 Task: Check the average views per listing of eat-in area in the last 5 years.
Action: Mouse moved to (983, 223)
Screenshot: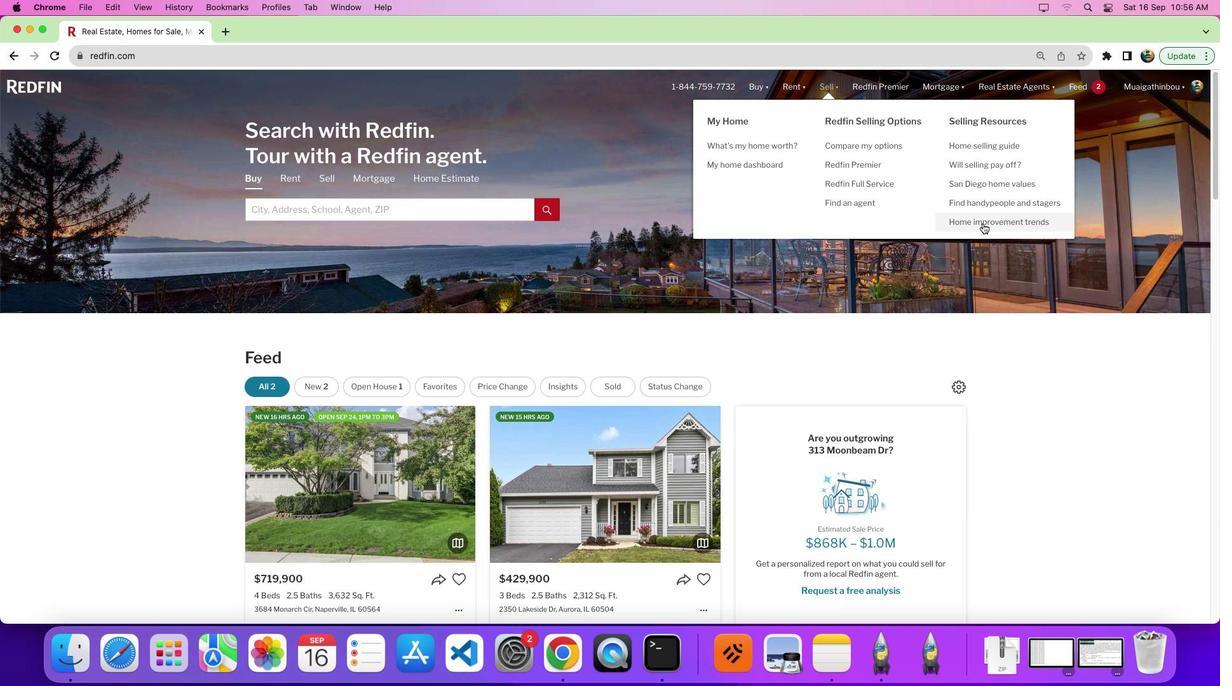 
Action: Mouse pressed left at (983, 223)
Screenshot: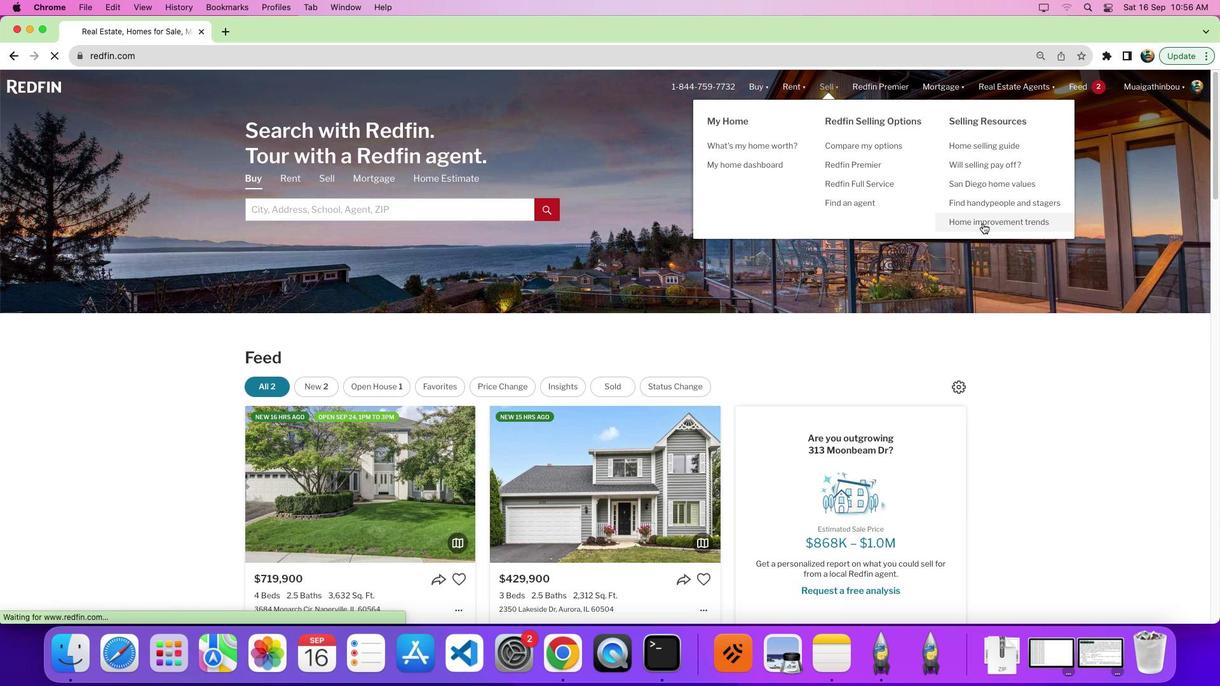 
Action: Mouse pressed left at (983, 223)
Screenshot: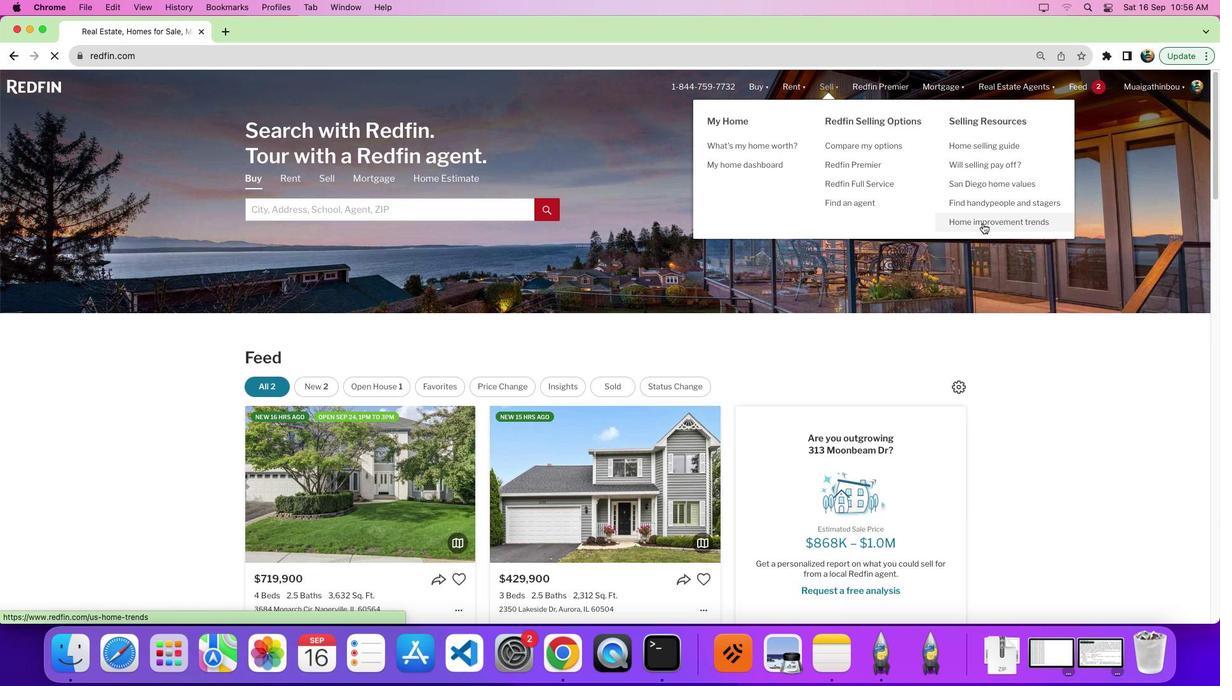 
Action: Mouse moved to (346, 241)
Screenshot: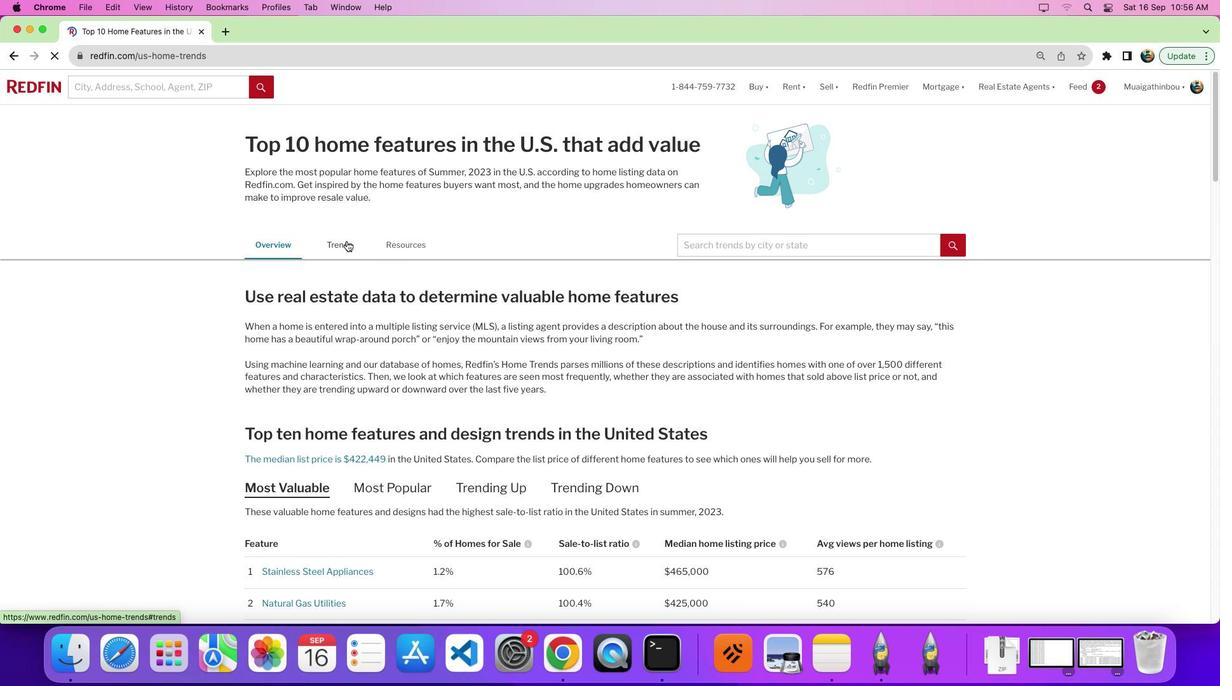 
Action: Mouse pressed left at (346, 241)
Screenshot: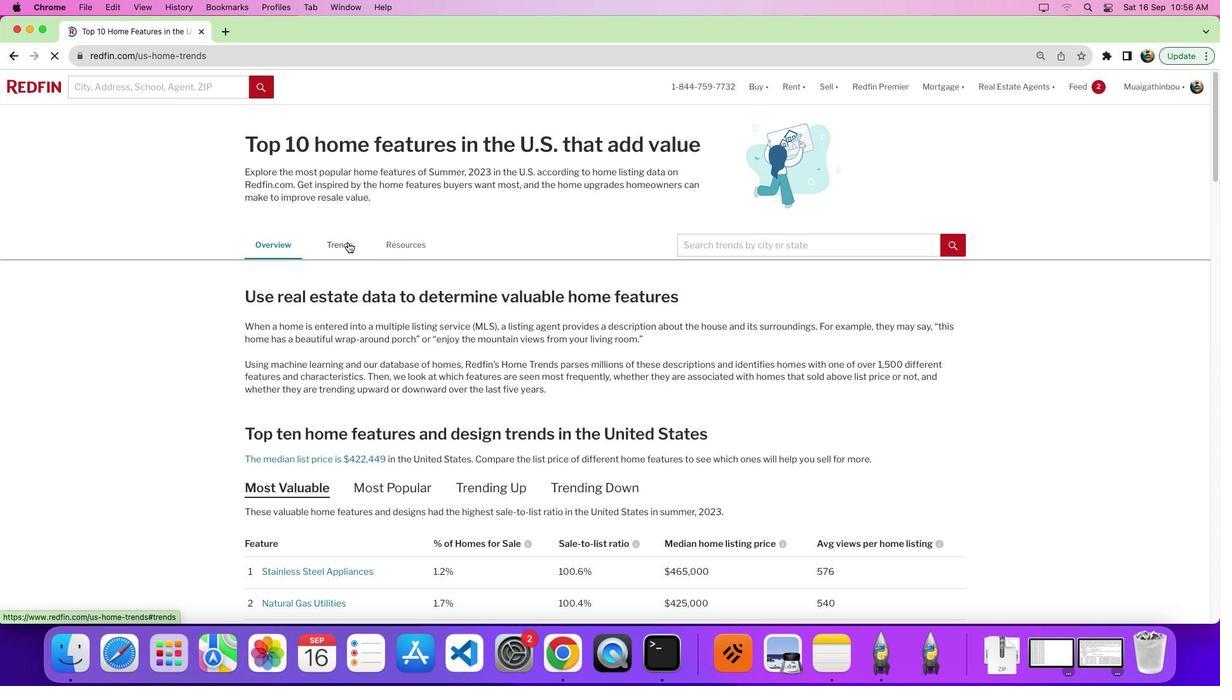
Action: Mouse moved to (580, 275)
Screenshot: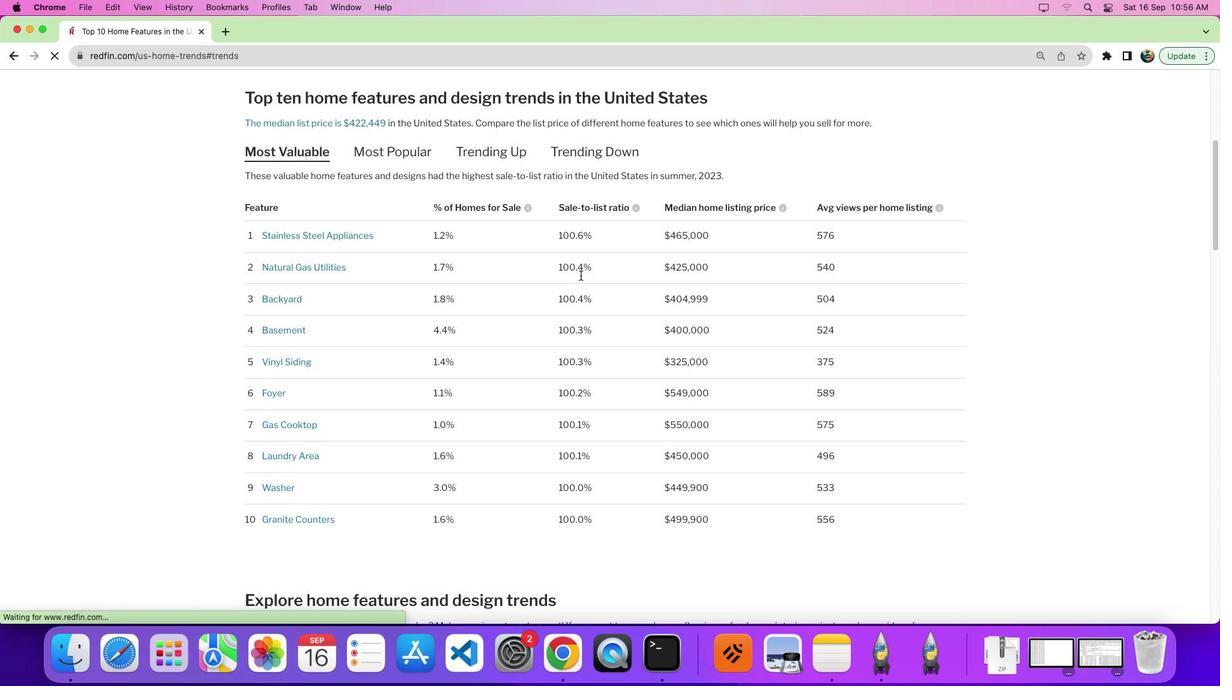
Action: Mouse scrolled (580, 275) with delta (0, 0)
Screenshot: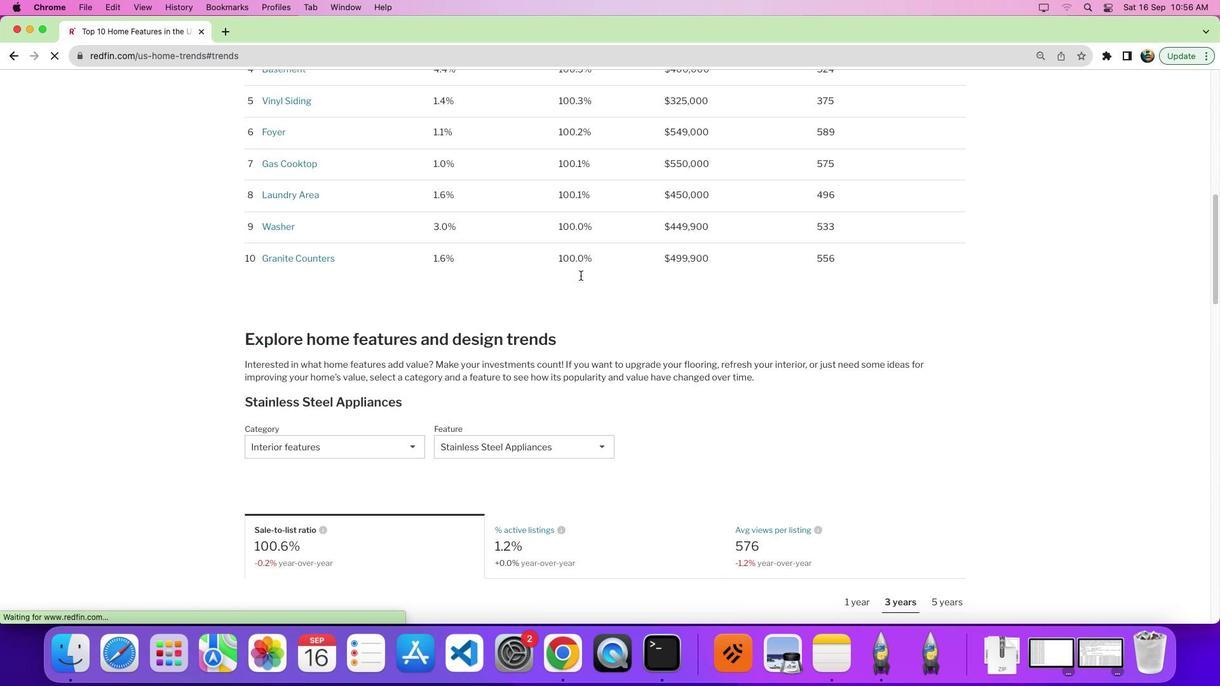 
Action: Mouse moved to (580, 275)
Screenshot: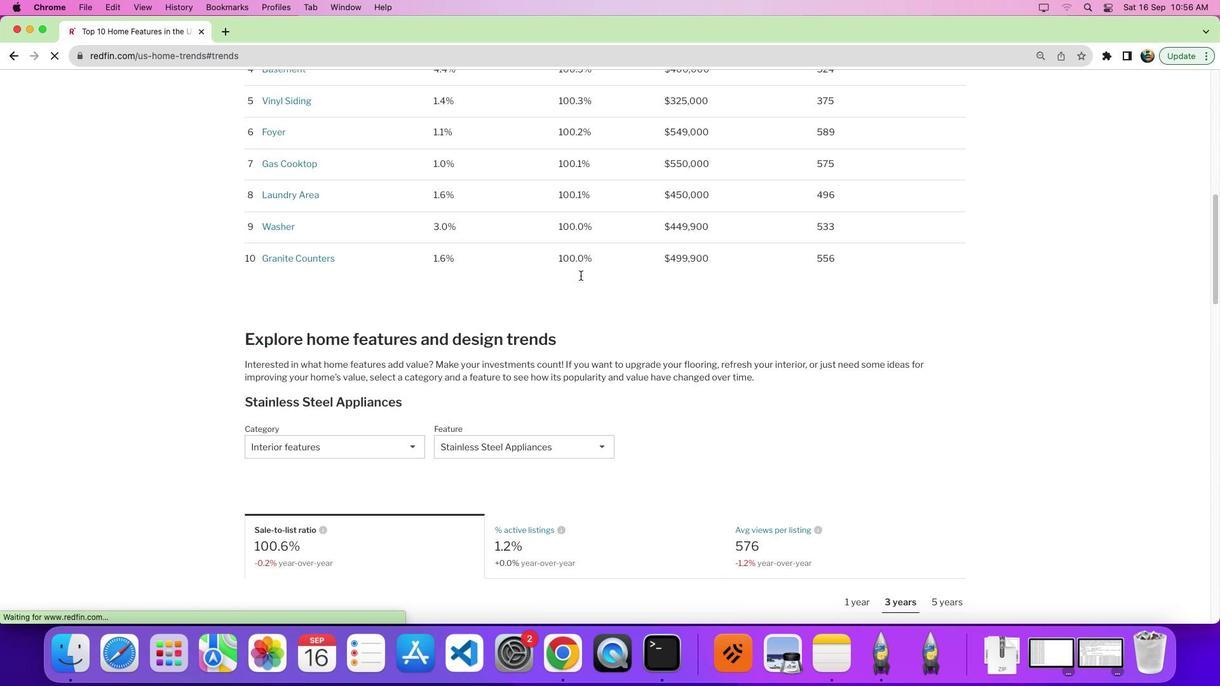 
Action: Mouse scrolled (580, 275) with delta (0, 0)
Screenshot: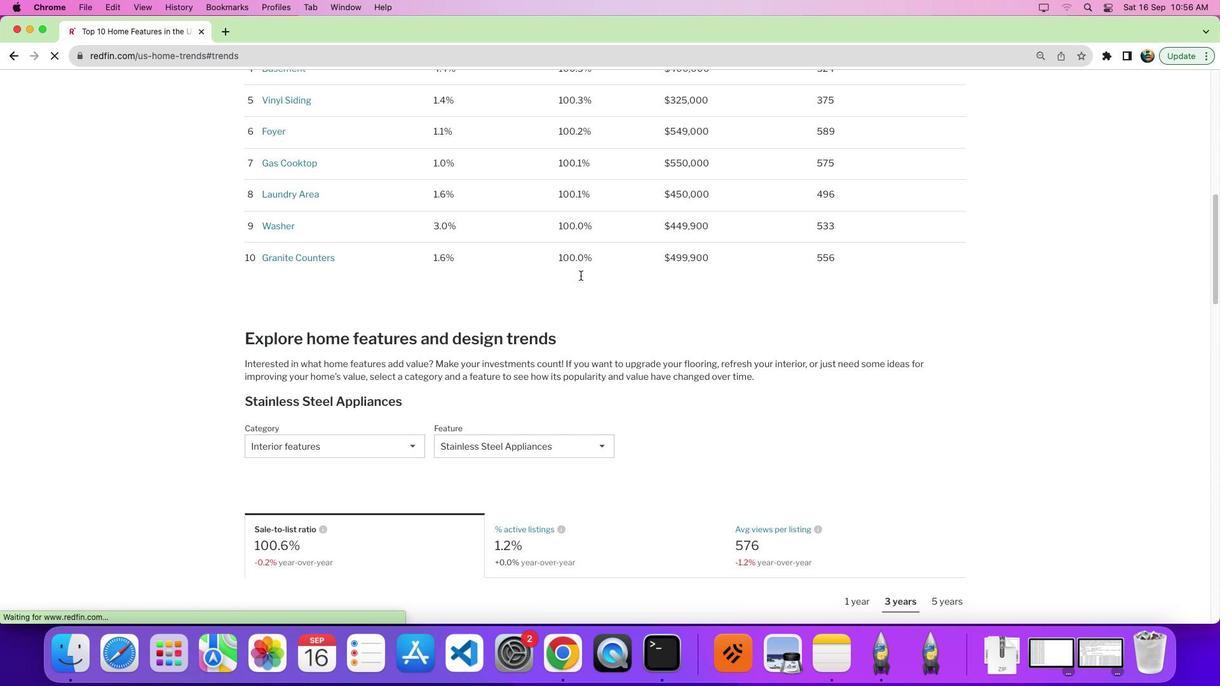 
Action: Mouse moved to (581, 275)
Screenshot: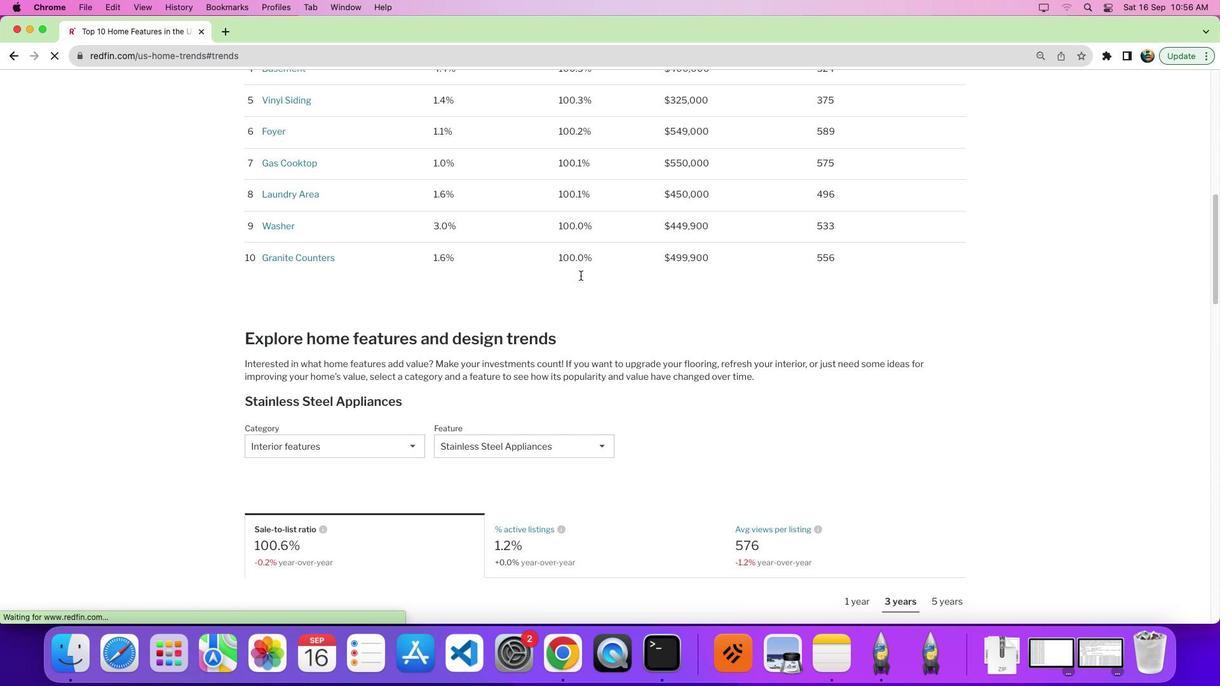 
Action: Mouse scrolled (581, 275) with delta (0, -5)
Screenshot: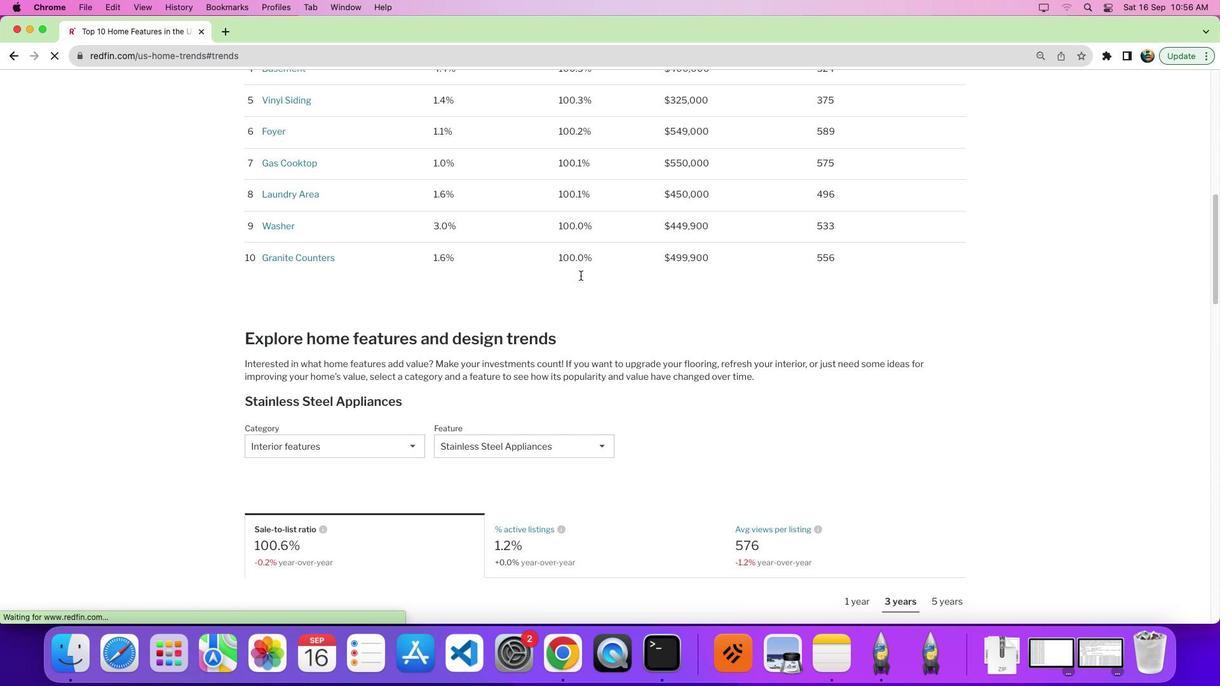 
Action: Mouse scrolled (581, 275) with delta (0, 0)
Screenshot: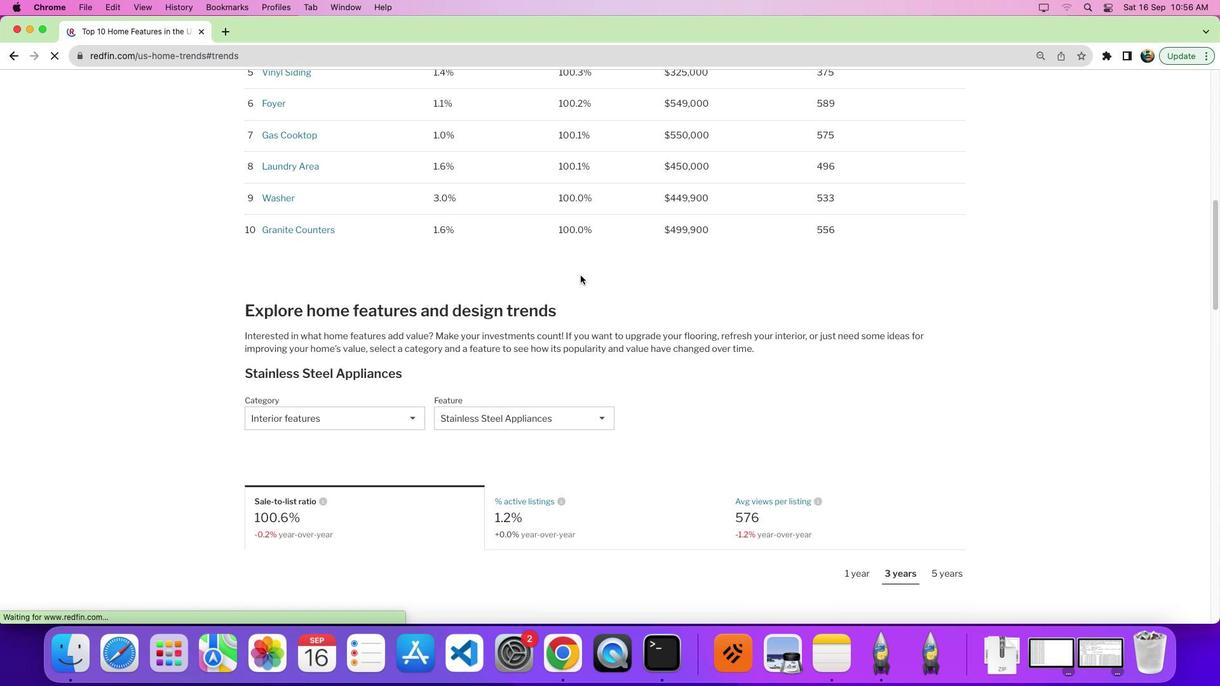 
Action: Mouse scrolled (581, 275) with delta (0, 0)
Screenshot: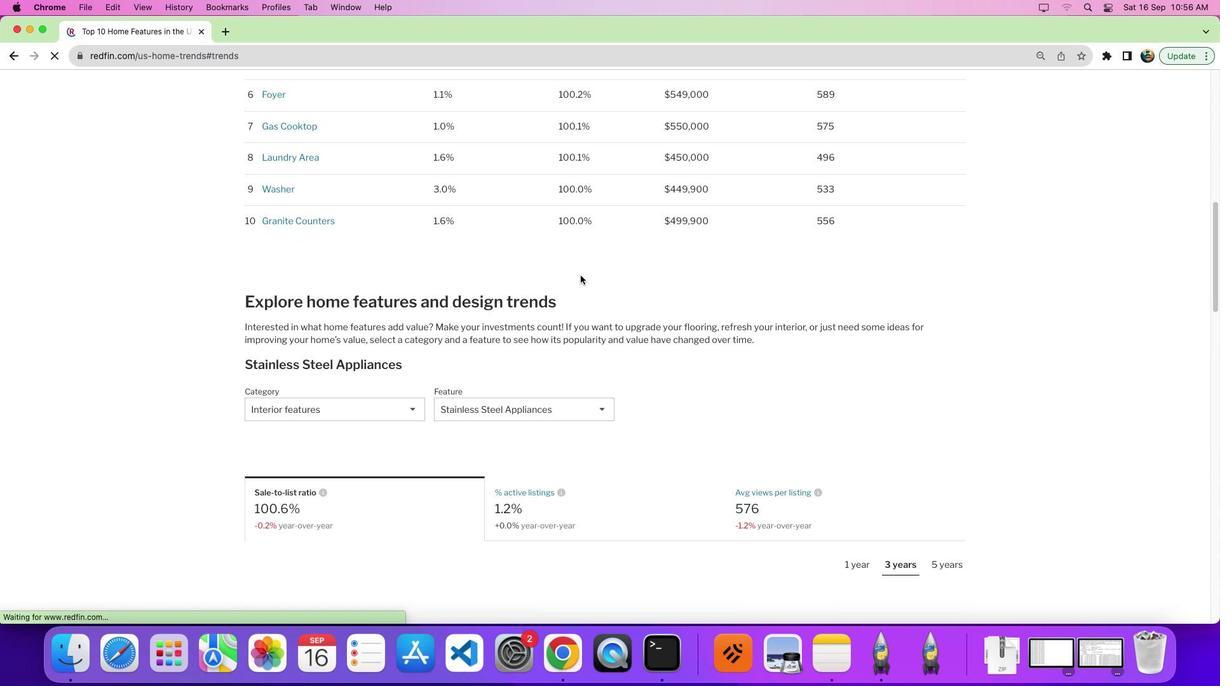 
Action: Mouse moved to (576, 293)
Screenshot: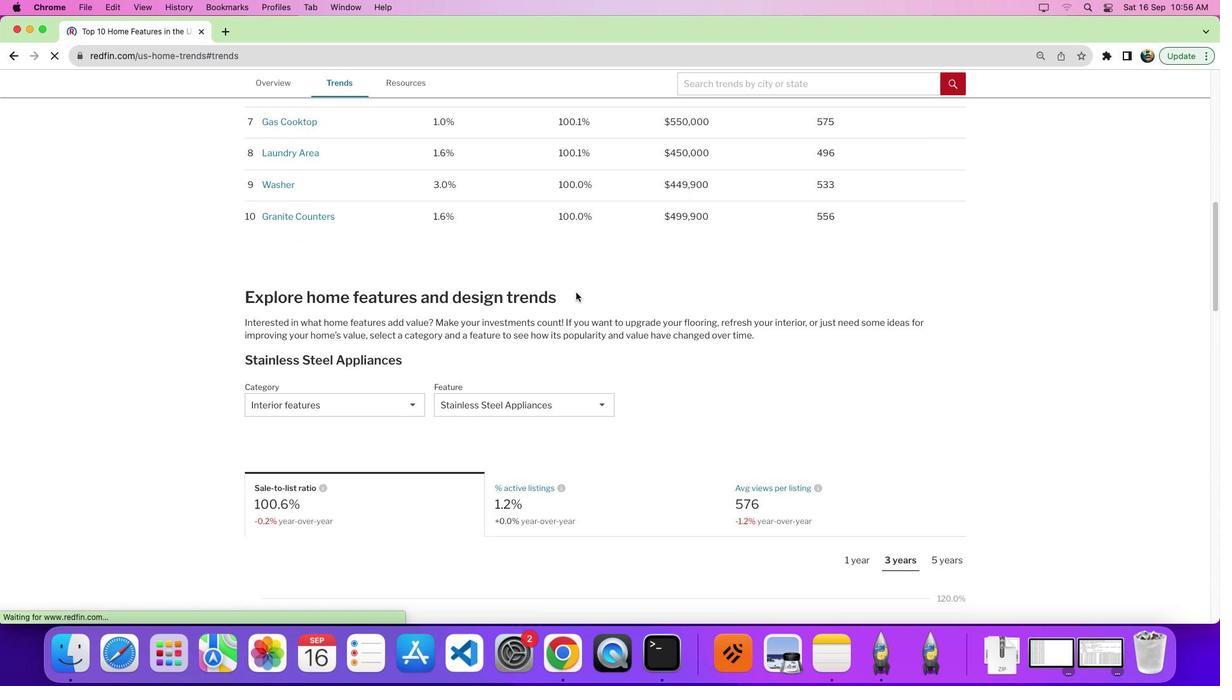
Action: Mouse scrolled (576, 293) with delta (0, 0)
Screenshot: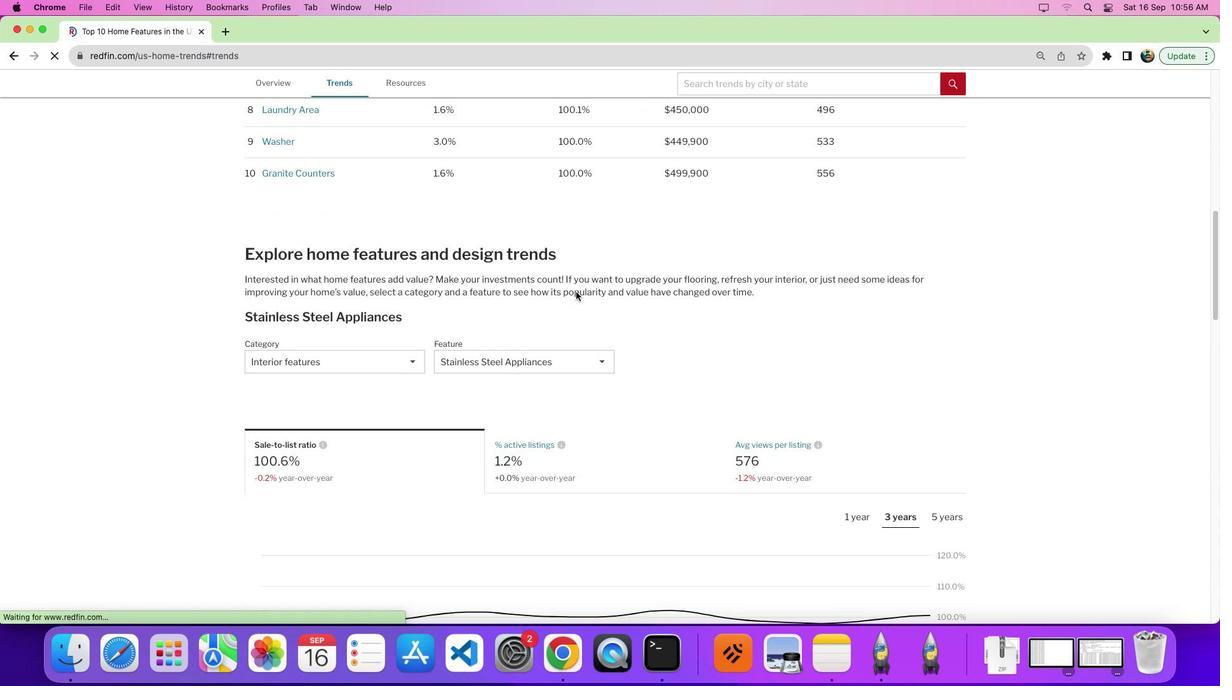
Action: Mouse scrolled (576, 293) with delta (0, 0)
Screenshot: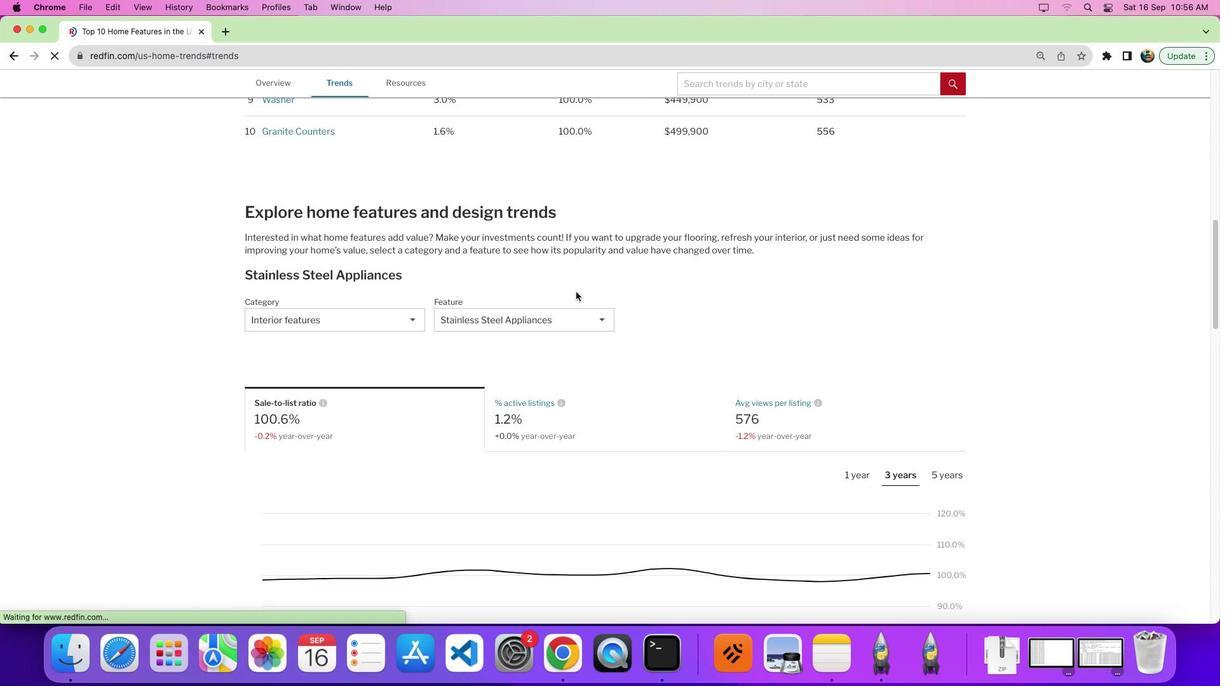 
Action: Mouse scrolled (576, 293) with delta (0, -2)
Screenshot: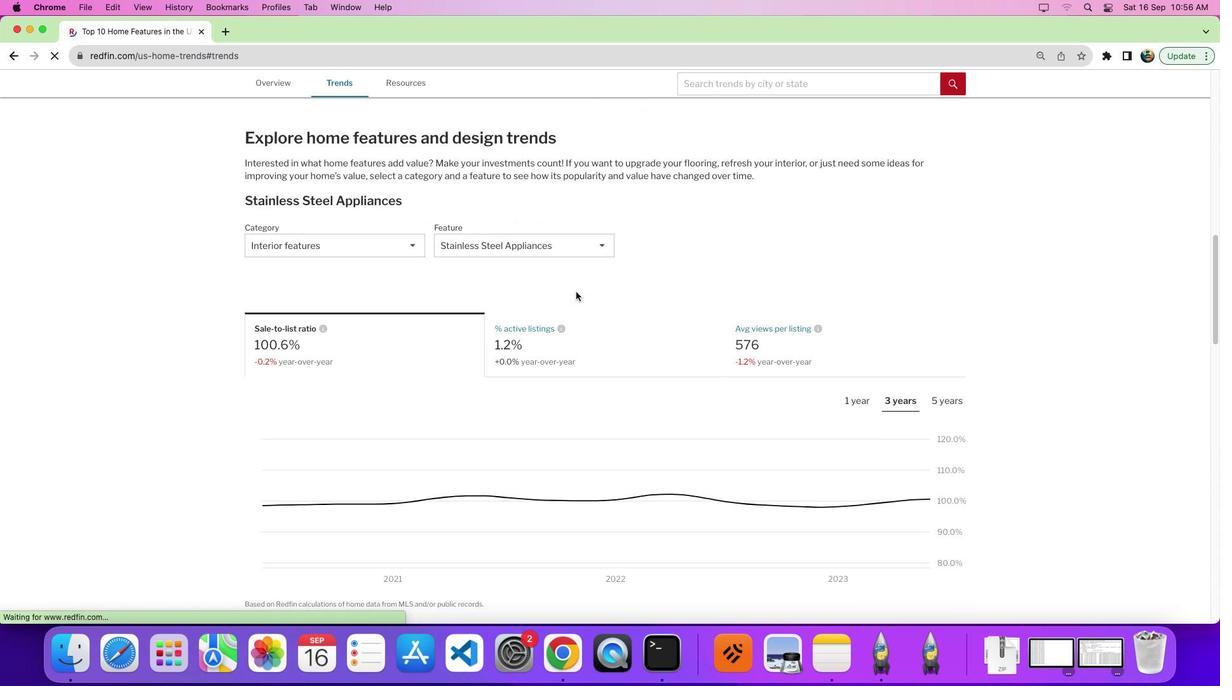 
Action: Mouse moved to (559, 289)
Screenshot: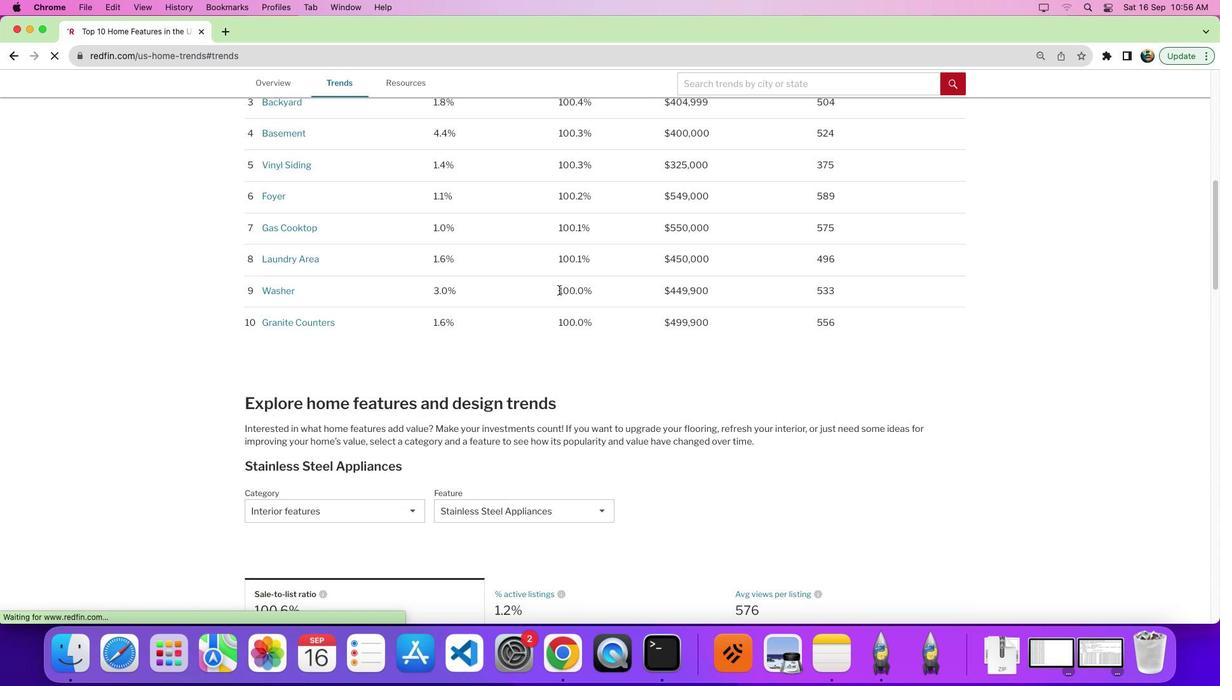 
Action: Mouse scrolled (559, 289) with delta (0, 0)
Screenshot: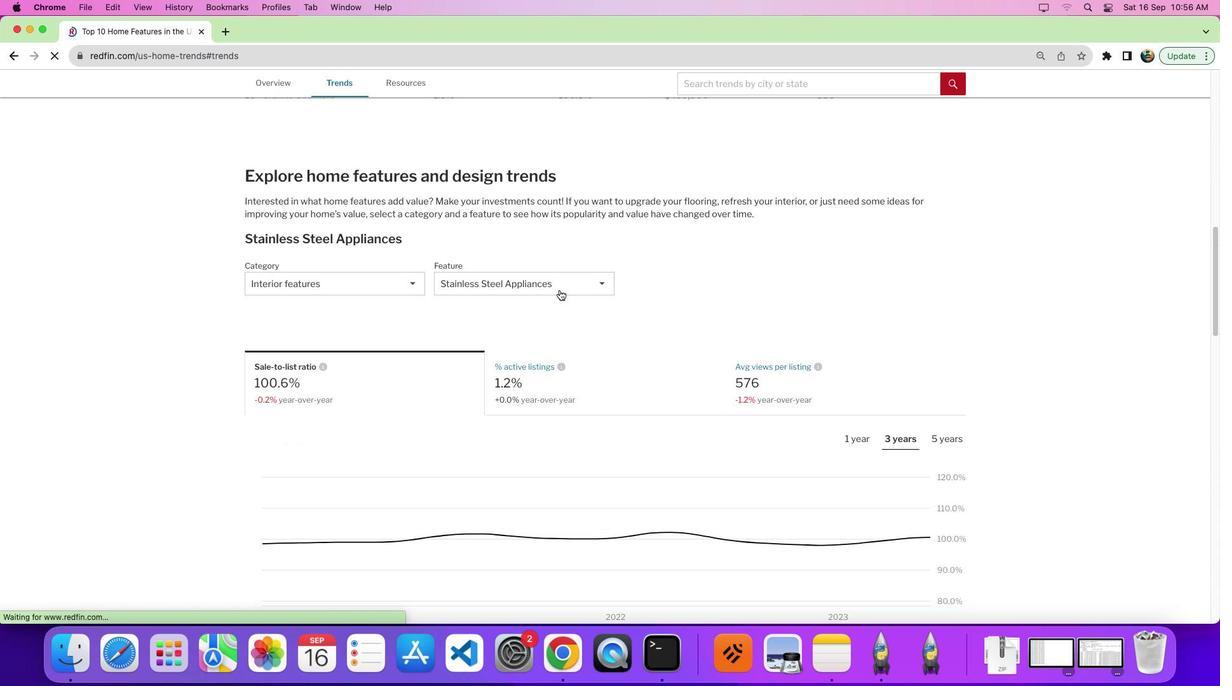 
Action: Mouse scrolled (559, 289) with delta (0, 0)
Screenshot: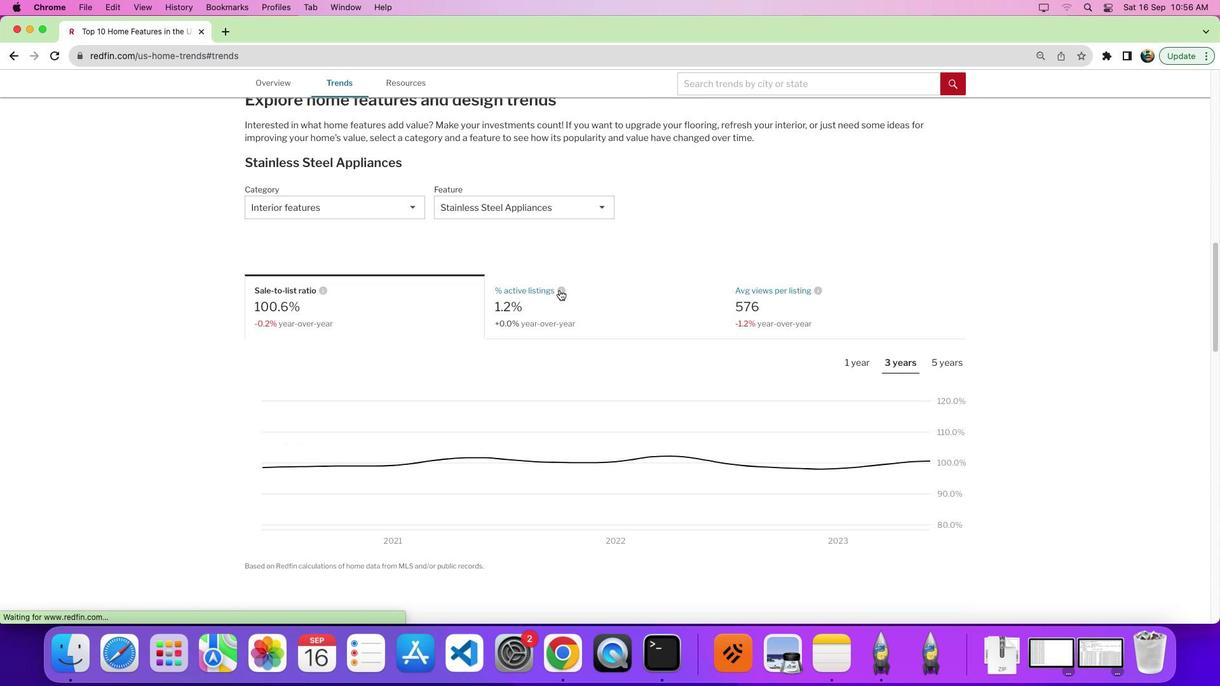 
Action: Mouse scrolled (559, 289) with delta (0, -5)
Screenshot: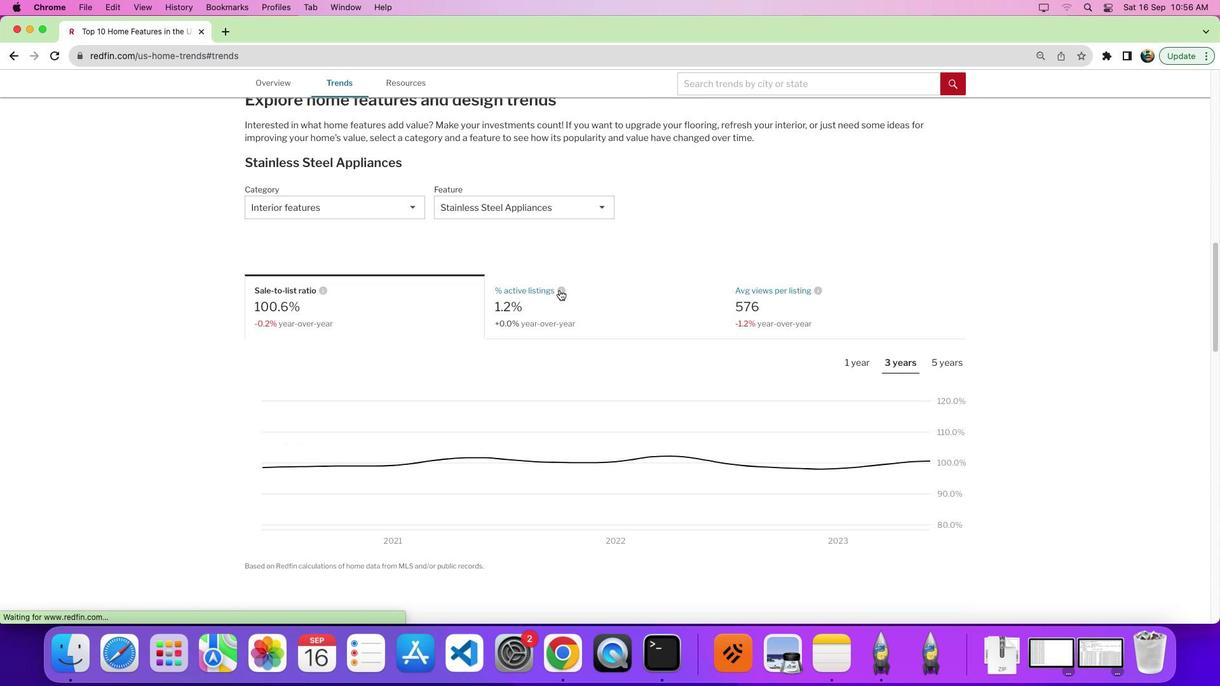 
Action: Mouse moved to (562, 288)
Screenshot: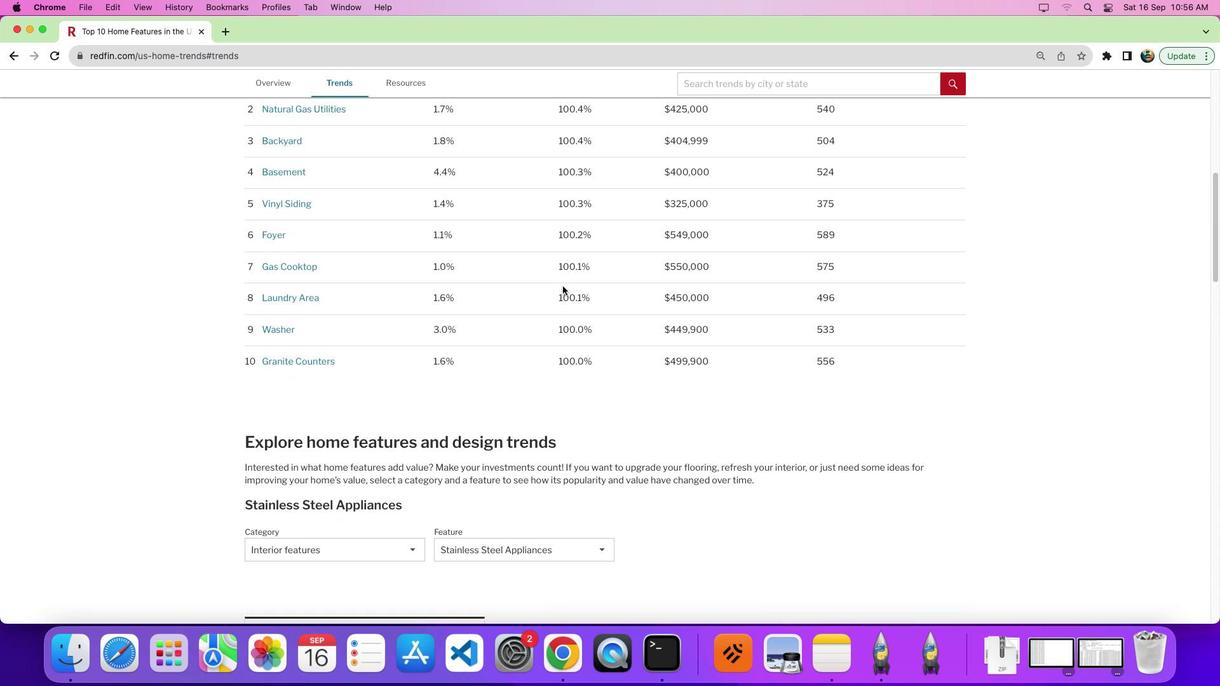 
Action: Mouse scrolled (562, 288) with delta (0, 0)
Screenshot: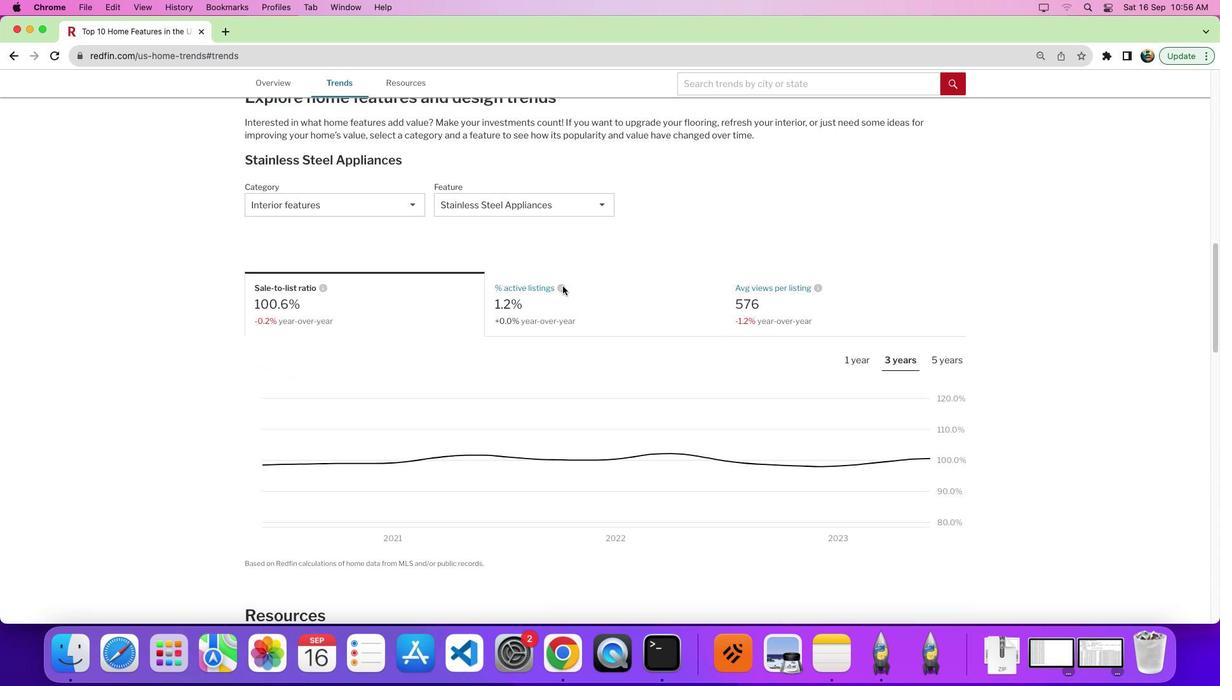 
Action: Mouse scrolled (562, 288) with delta (0, 0)
Screenshot: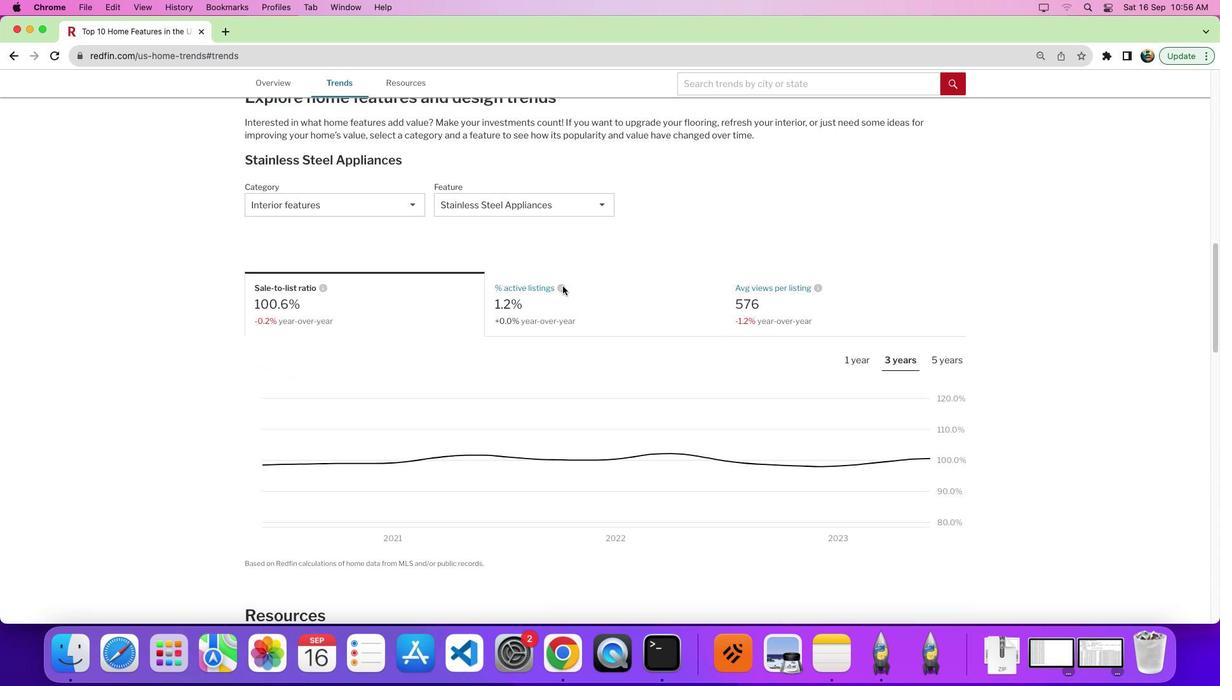 
Action: Mouse scrolled (562, 288) with delta (0, -5)
Screenshot: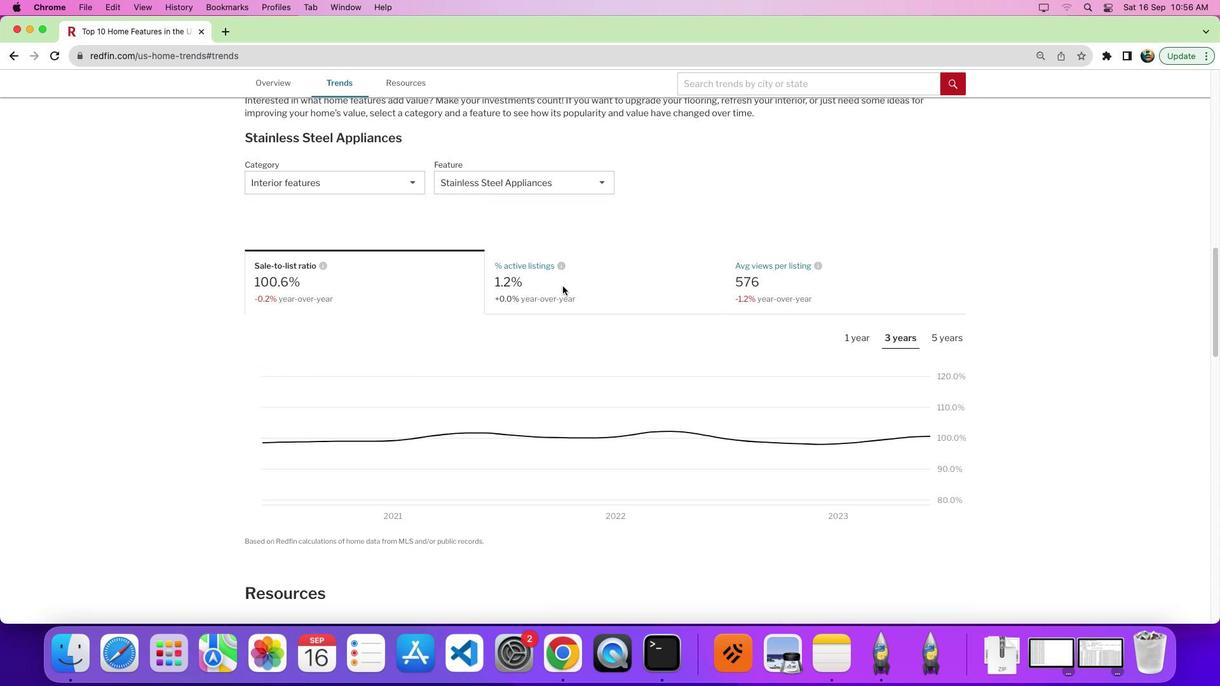 
Action: Mouse moved to (563, 286)
Screenshot: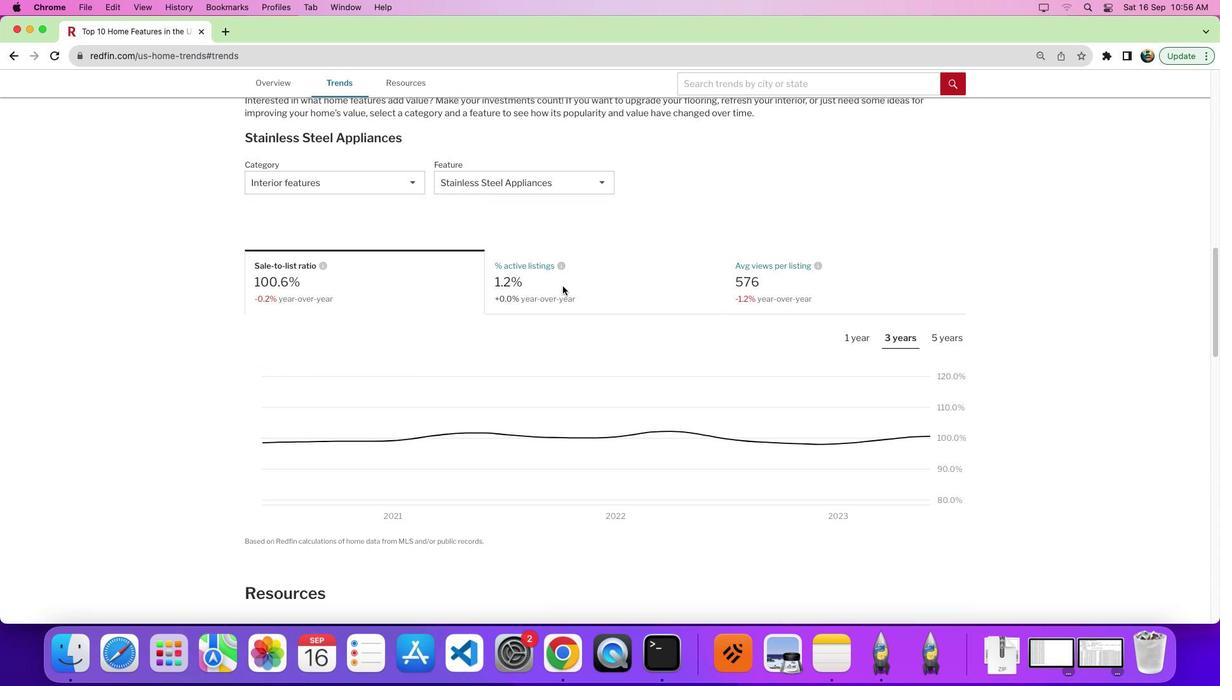 
Action: Mouse scrolled (563, 286) with delta (0, -6)
Screenshot: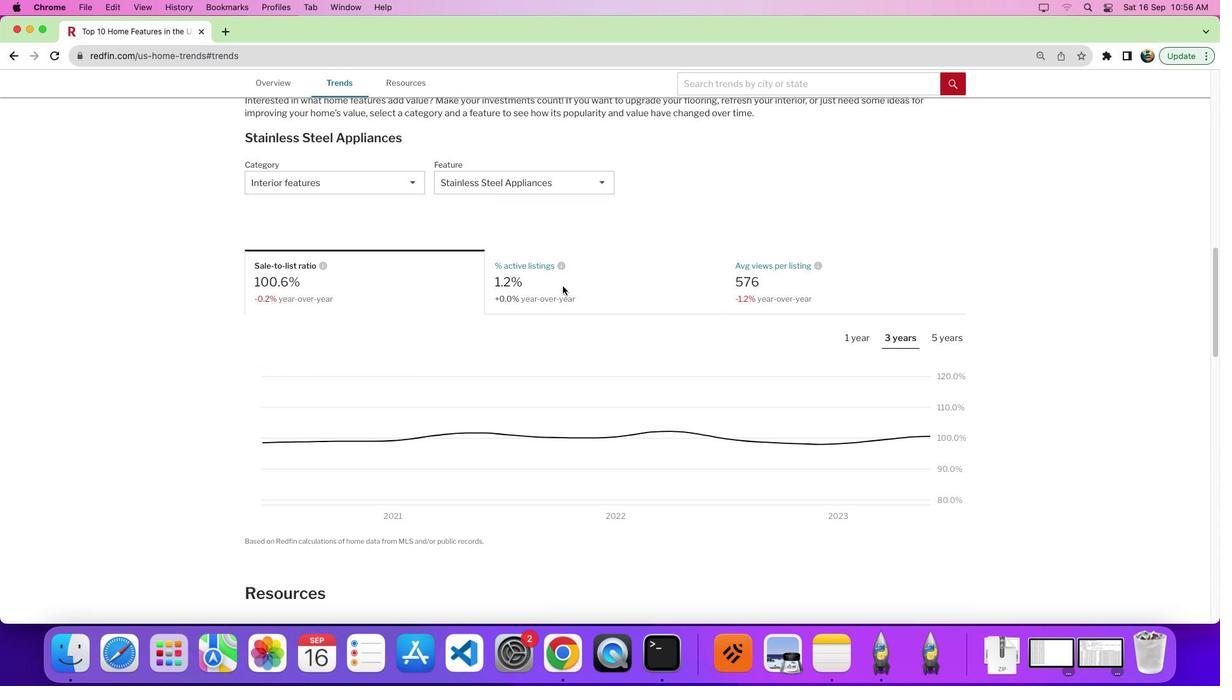 
Action: Mouse moved to (533, 178)
Screenshot: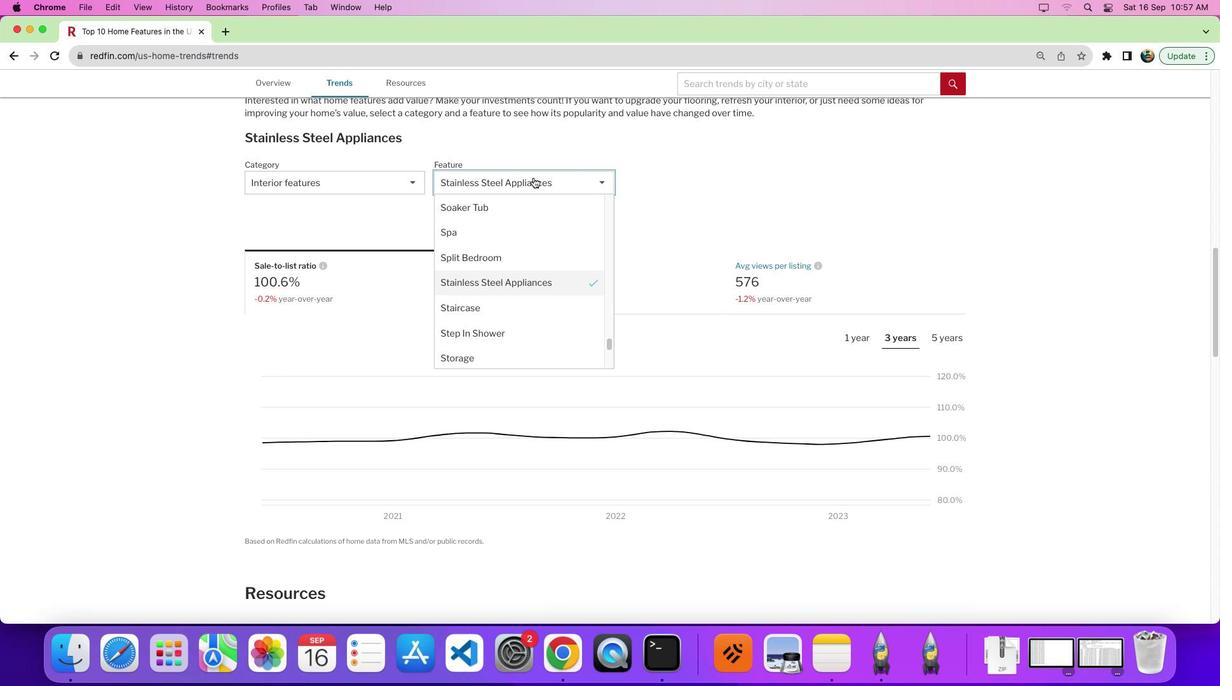 
Action: Mouse pressed left at (533, 178)
Screenshot: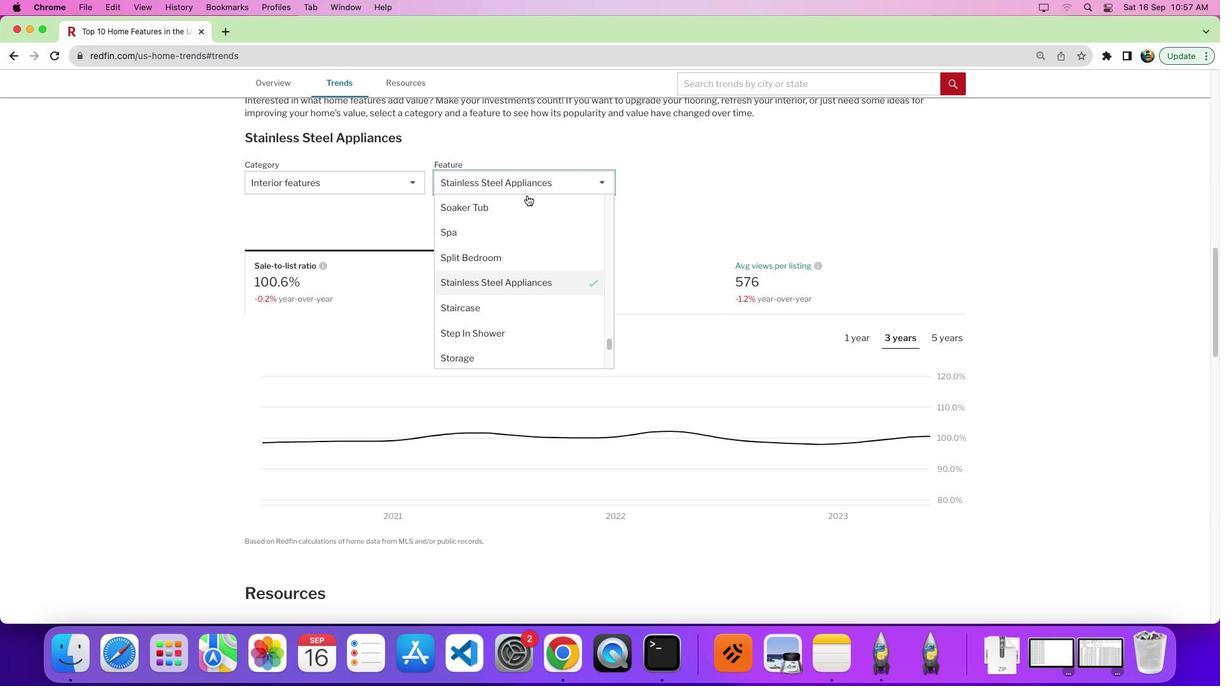 
Action: Mouse moved to (520, 284)
Screenshot: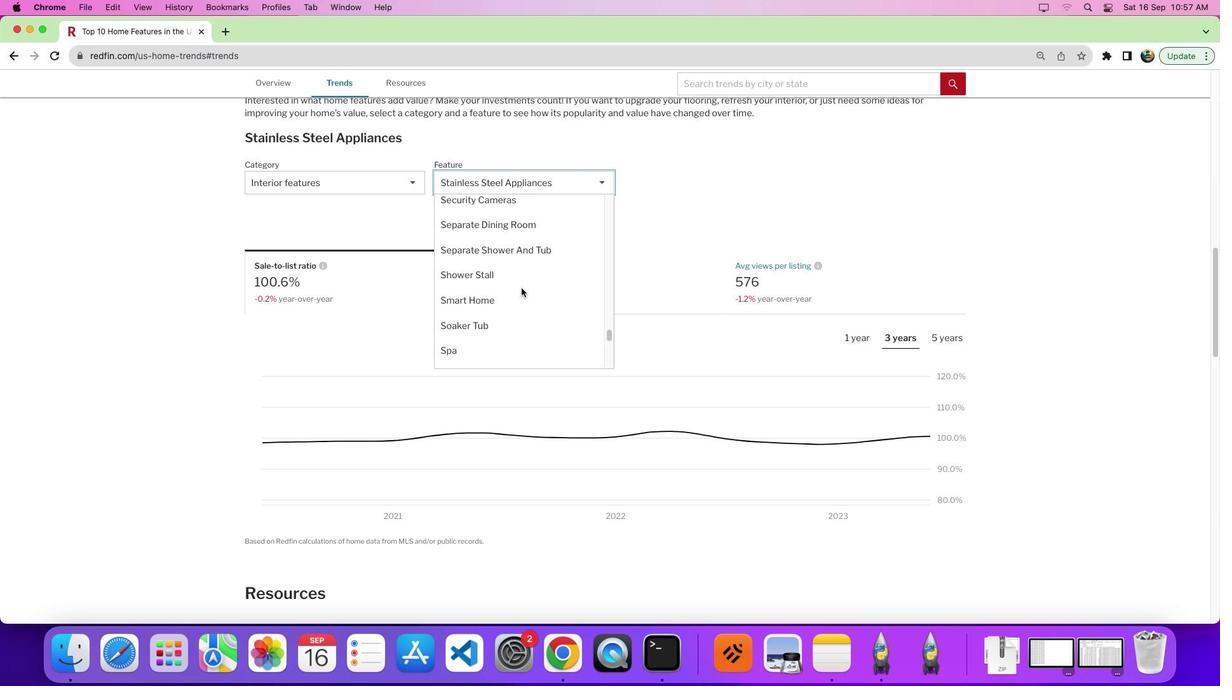 
Action: Mouse scrolled (520, 284) with delta (0, 0)
Screenshot: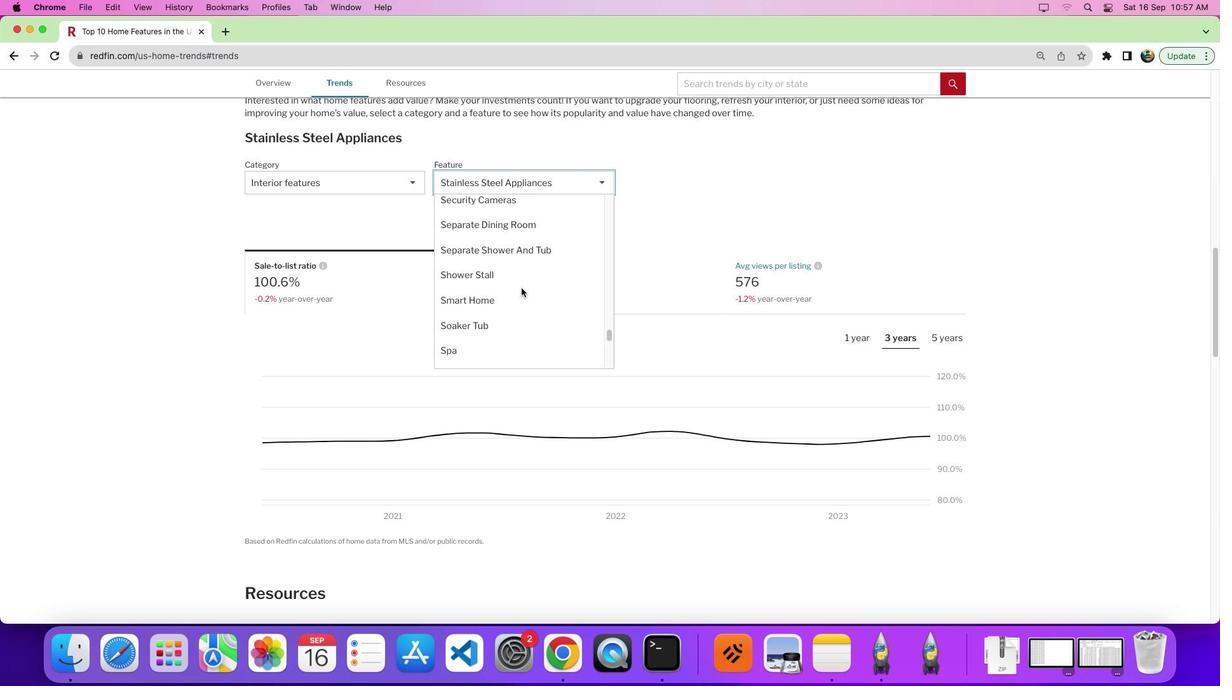 
Action: Mouse moved to (521, 288)
Screenshot: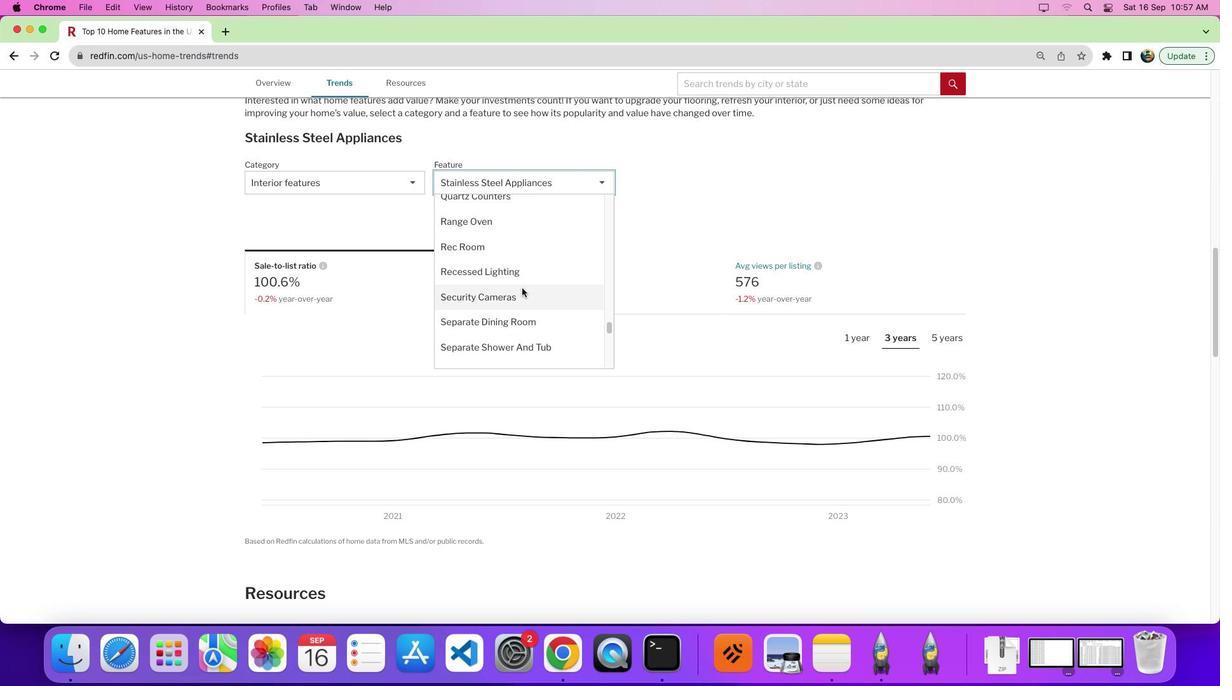 
Action: Mouse scrolled (521, 288) with delta (0, 0)
Screenshot: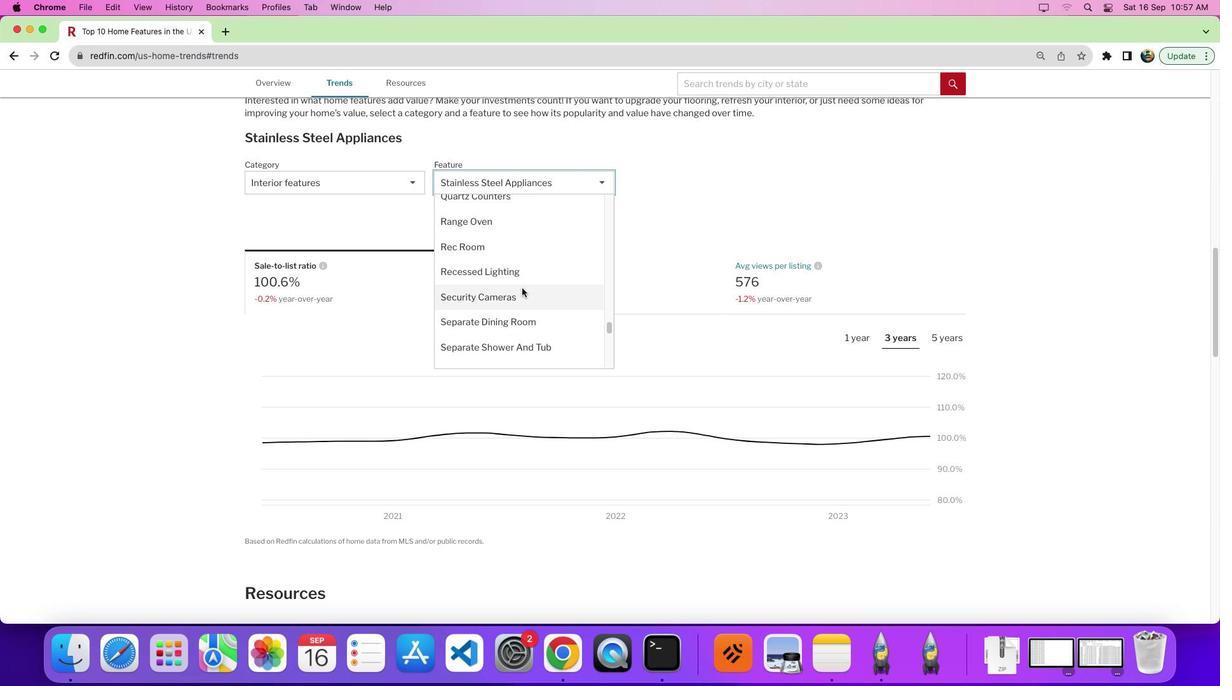 
Action: Mouse moved to (522, 288)
Screenshot: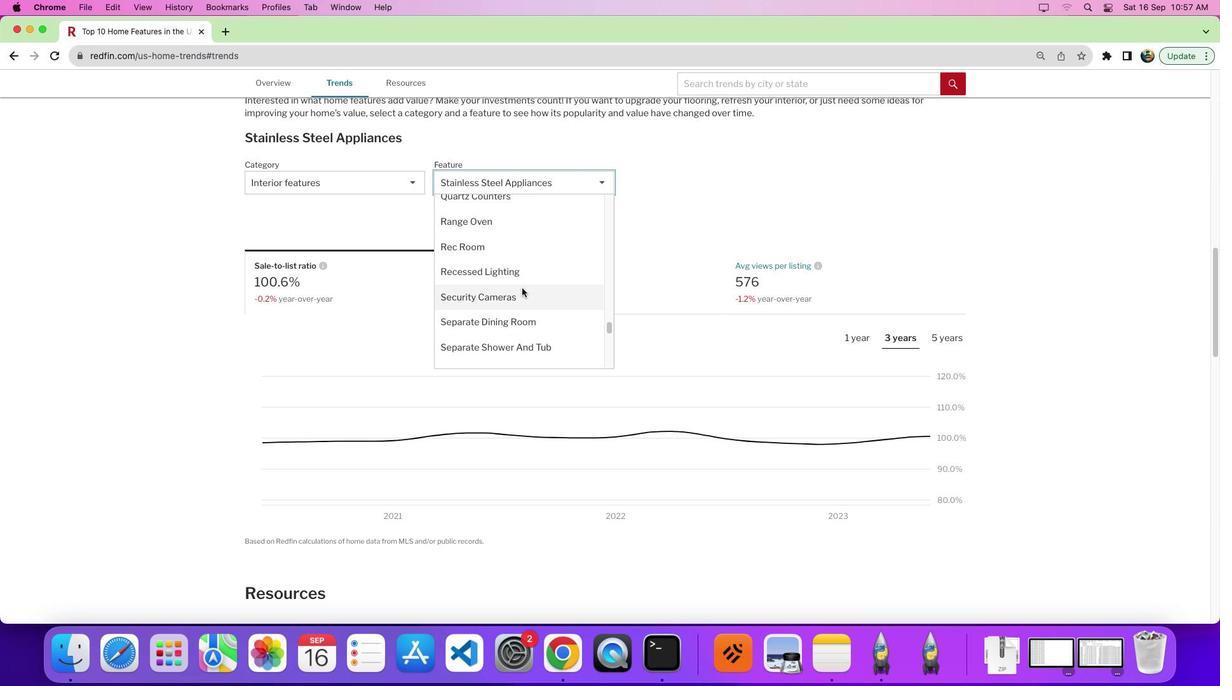
Action: Mouse scrolled (522, 288) with delta (0, 3)
Screenshot: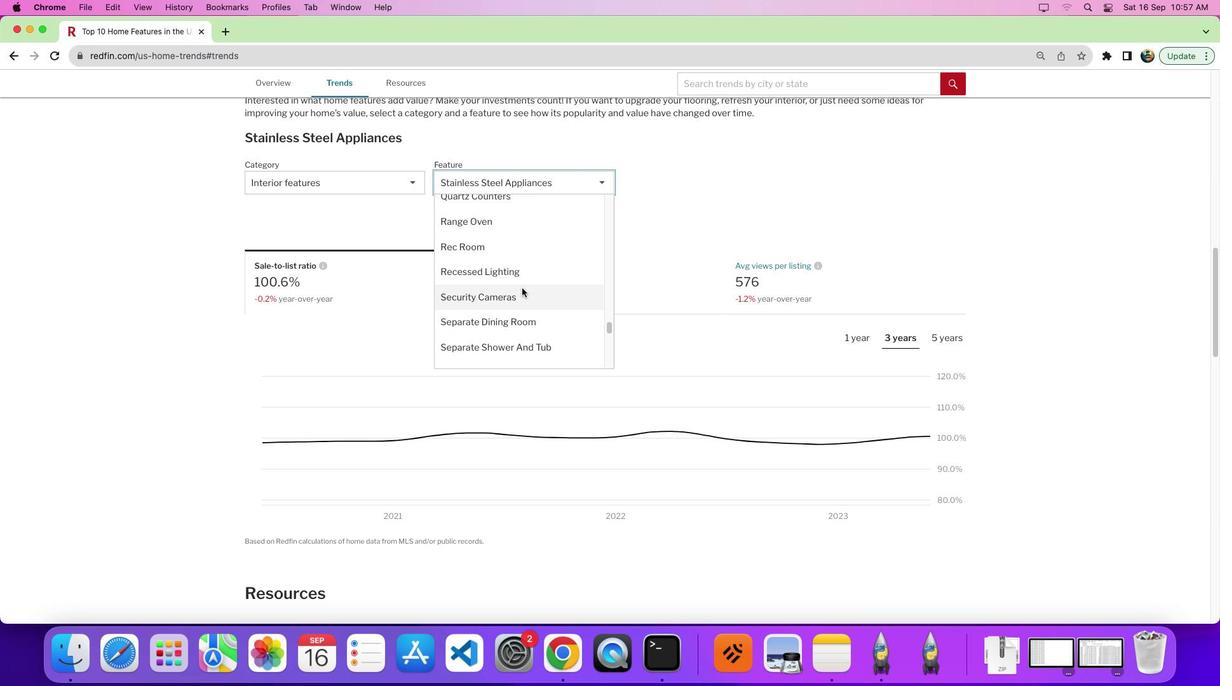 
Action: Mouse moved to (522, 288)
Screenshot: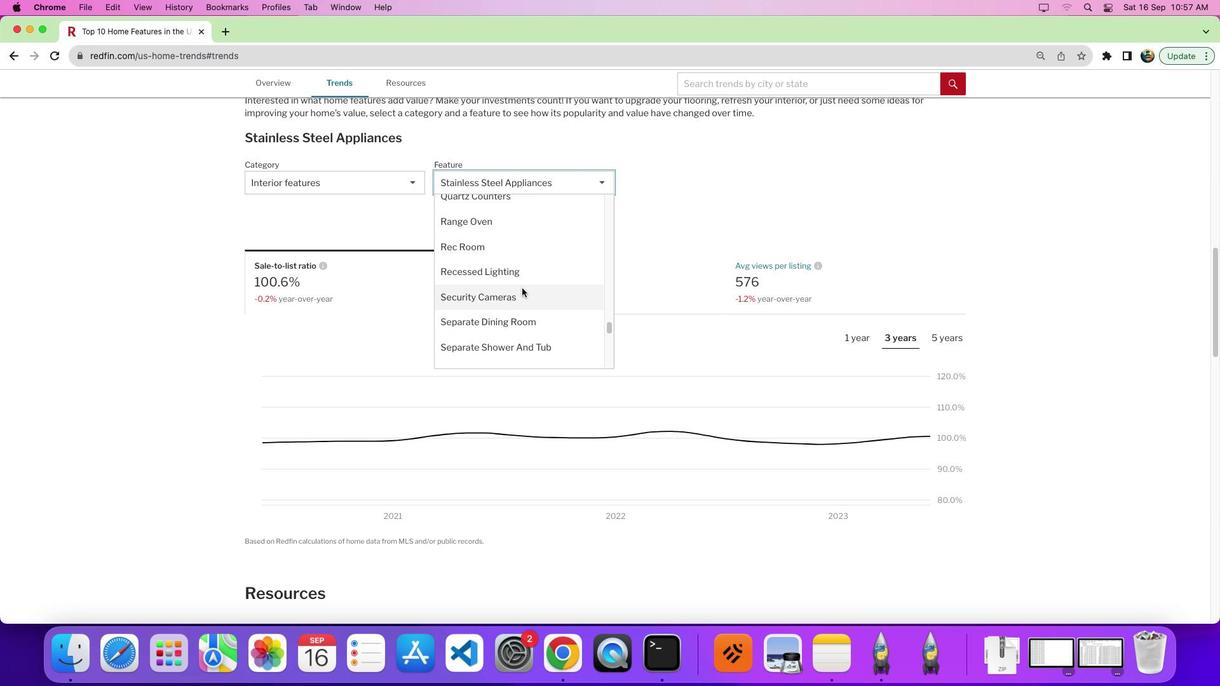 
Action: Mouse scrolled (522, 288) with delta (0, 0)
Screenshot: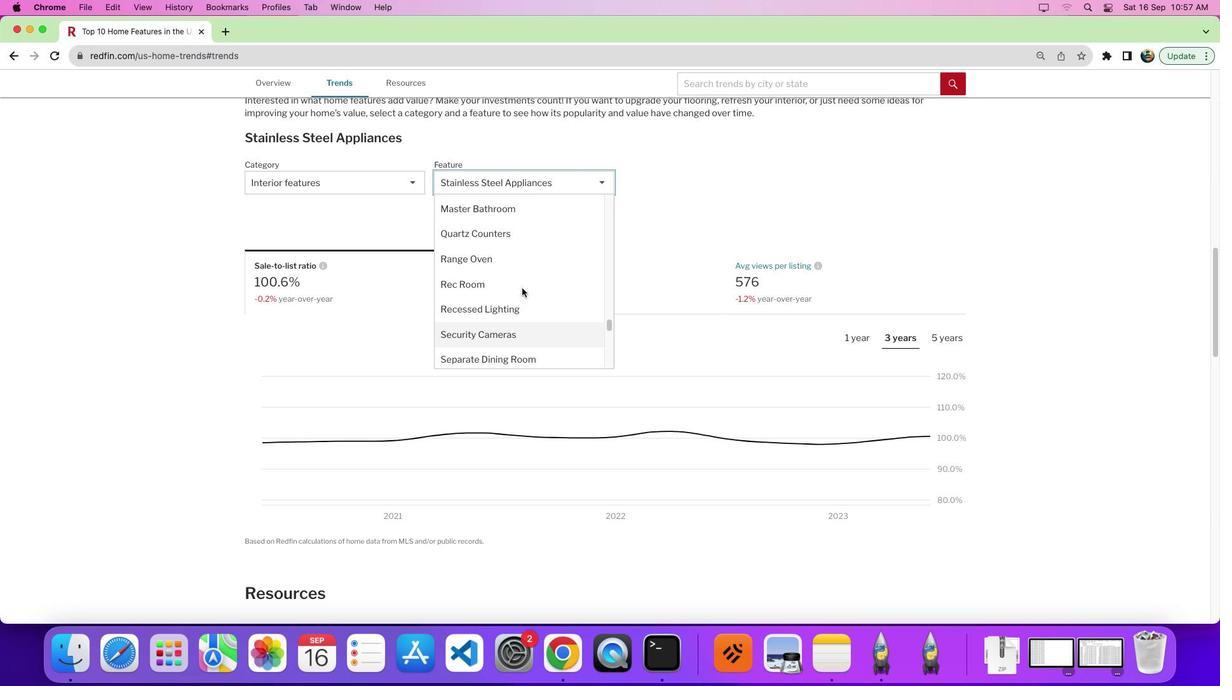 
Action: Mouse scrolled (522, 288) with delta (0, 0)
Screenshot: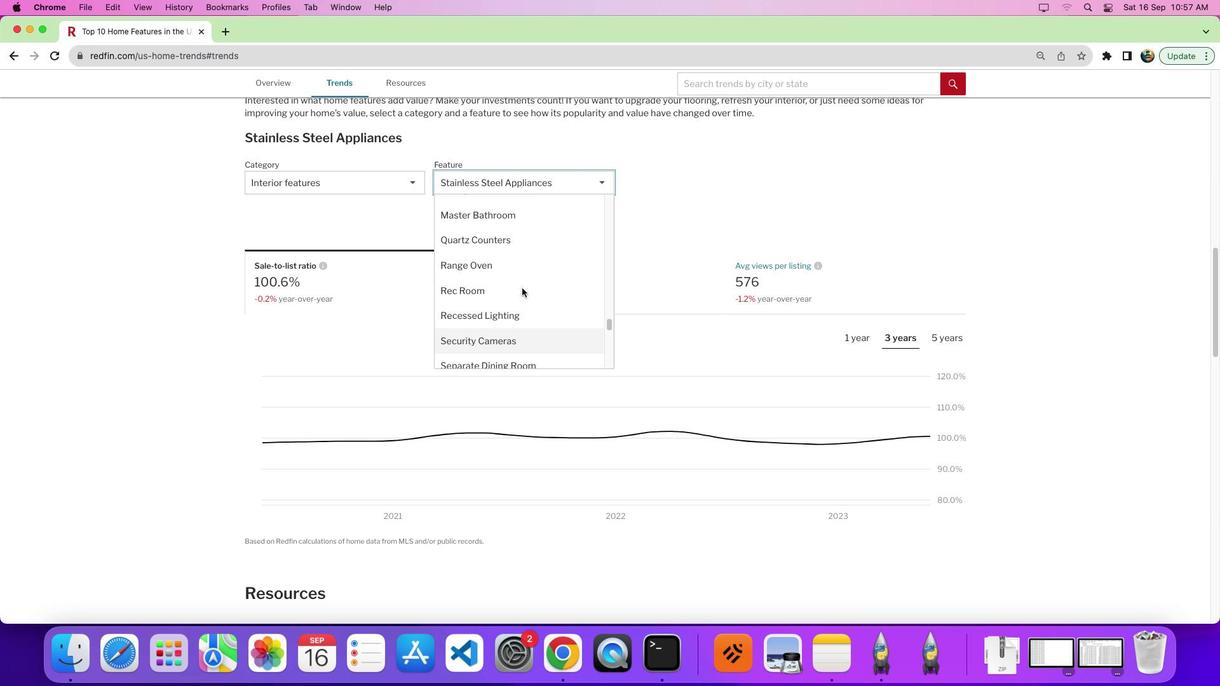 
Action: Mouse scrolled (522, 288) with delta (0, 0)
Screenshot: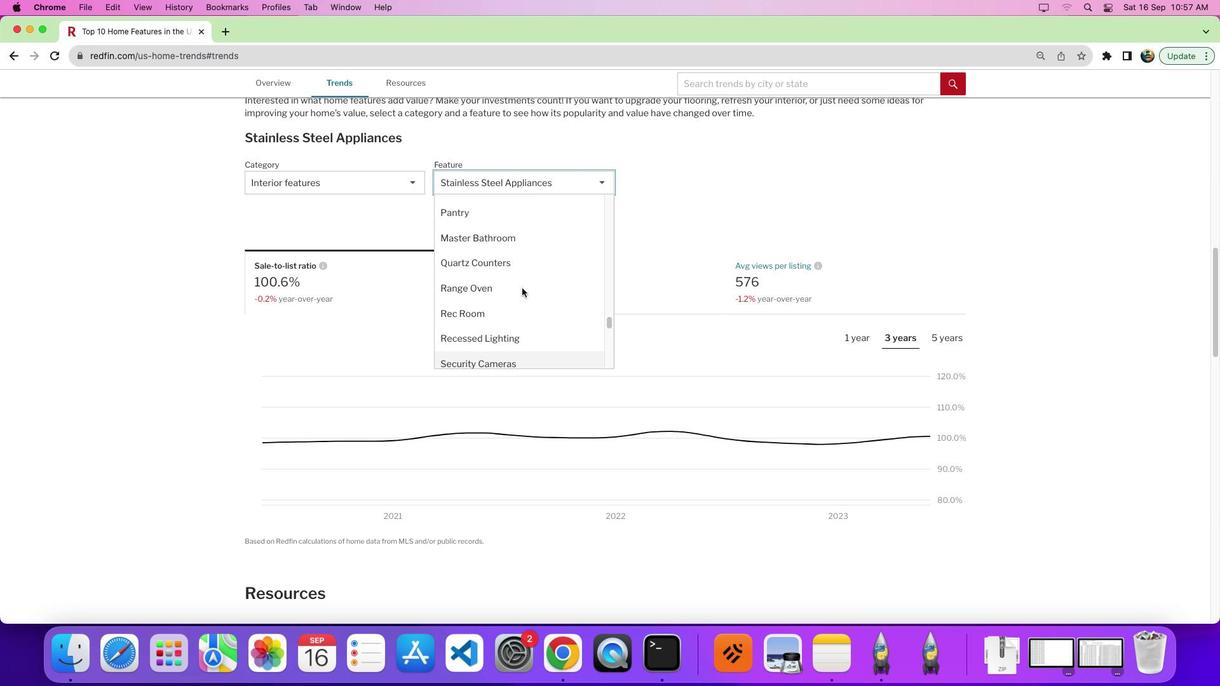
Action: Mouse scrolled (522, 288) with delta (0, 0)
Screenshot: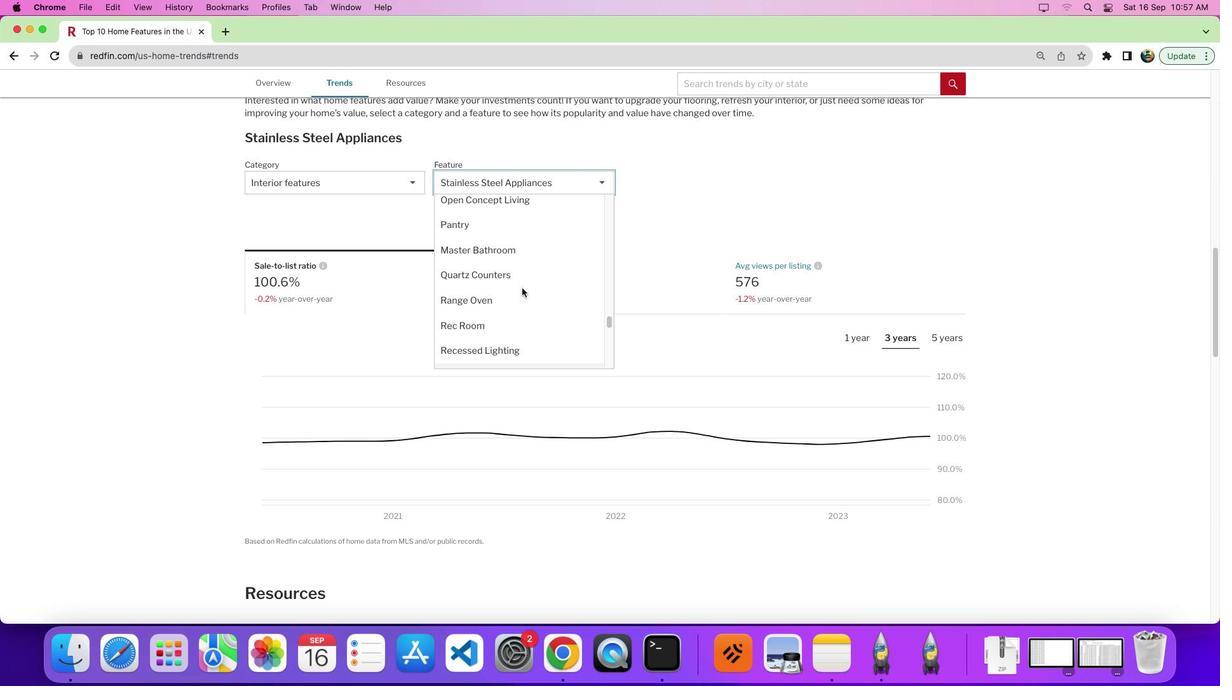 
Action: Mouse scrolled (522, 288) with delta (0, 0)
Screenshot: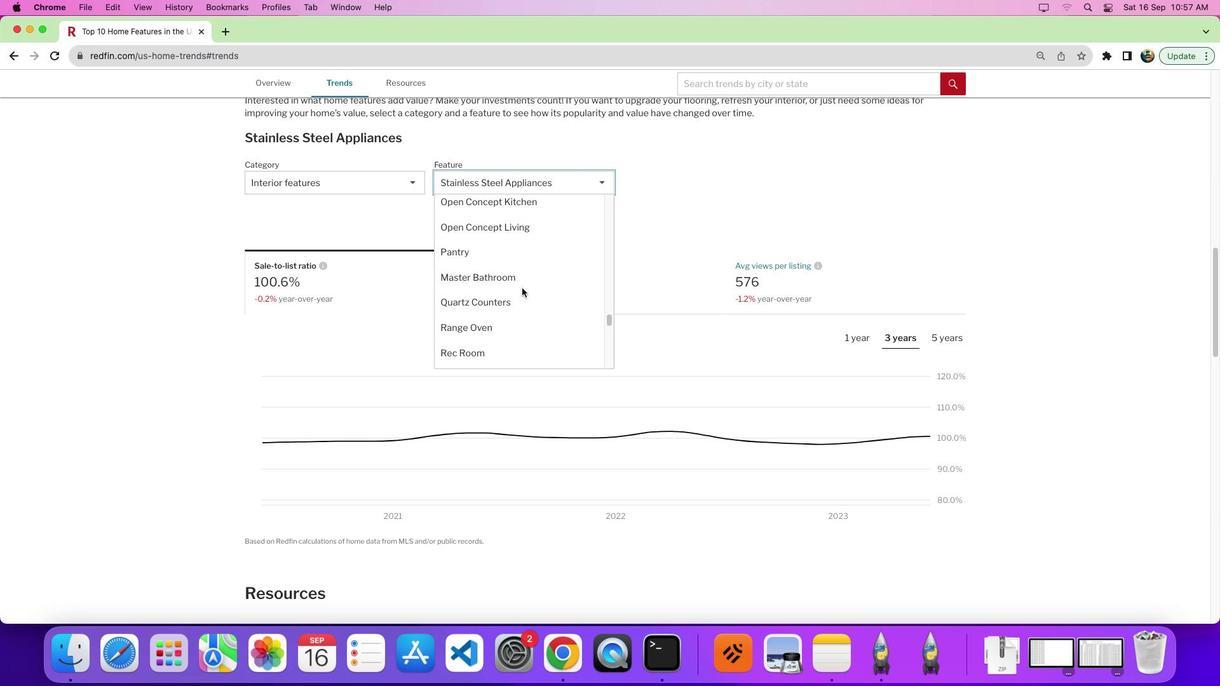 
Action: Mouse scrolled (522, 288) with delta (0, 0)
Screenshot: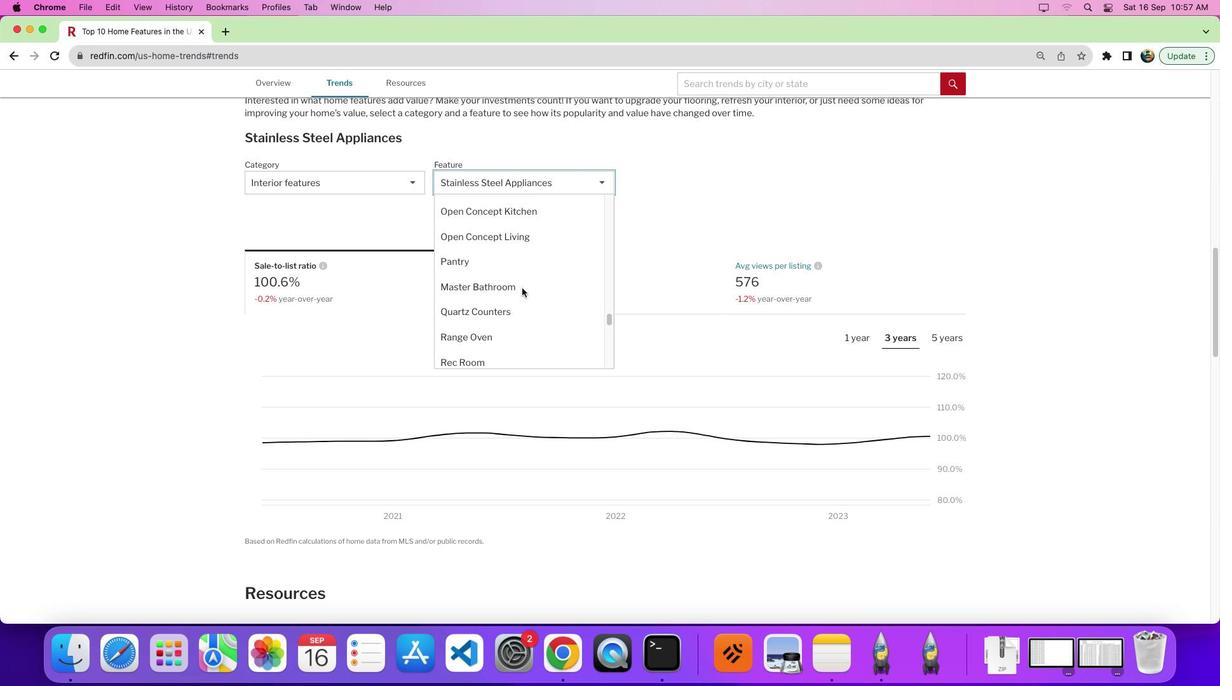 
Action: Mouse scrolled (522, 288) with delta (0, 0)
Screenshot: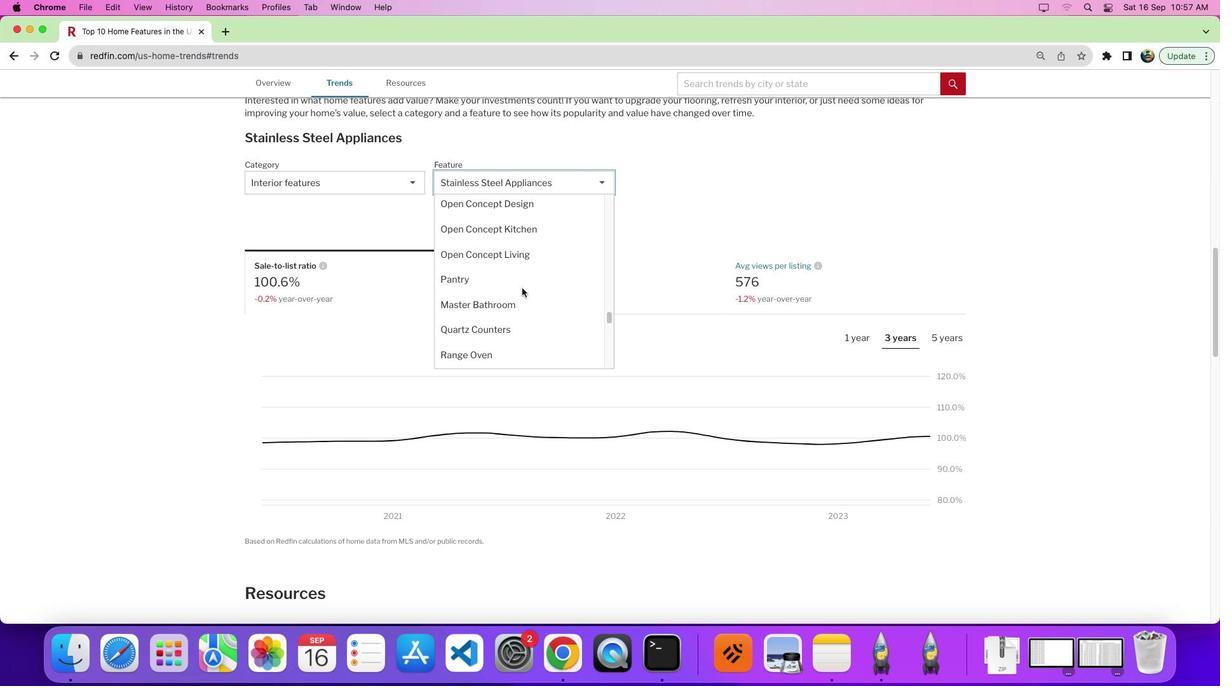
Action: Mouse scrolled (522, 288) with delta (0, 0)
Screenshot: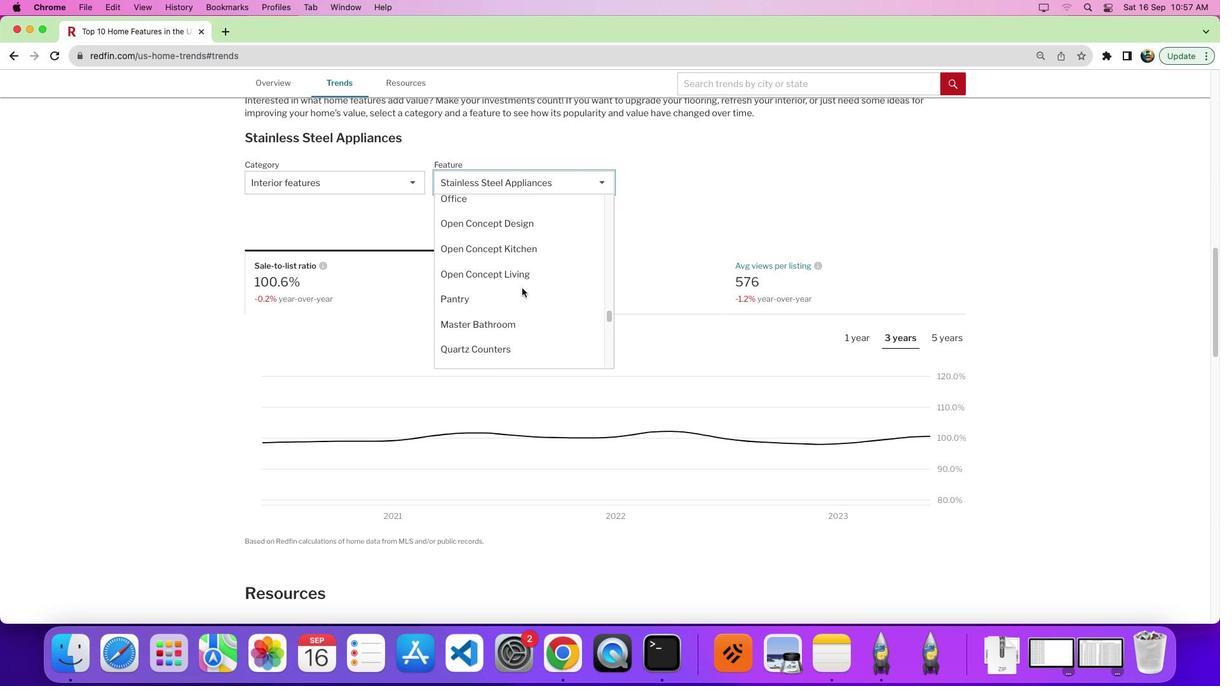 
Action: Mouse scrolled (522, 288) with delta (0, 0)
Screenshot: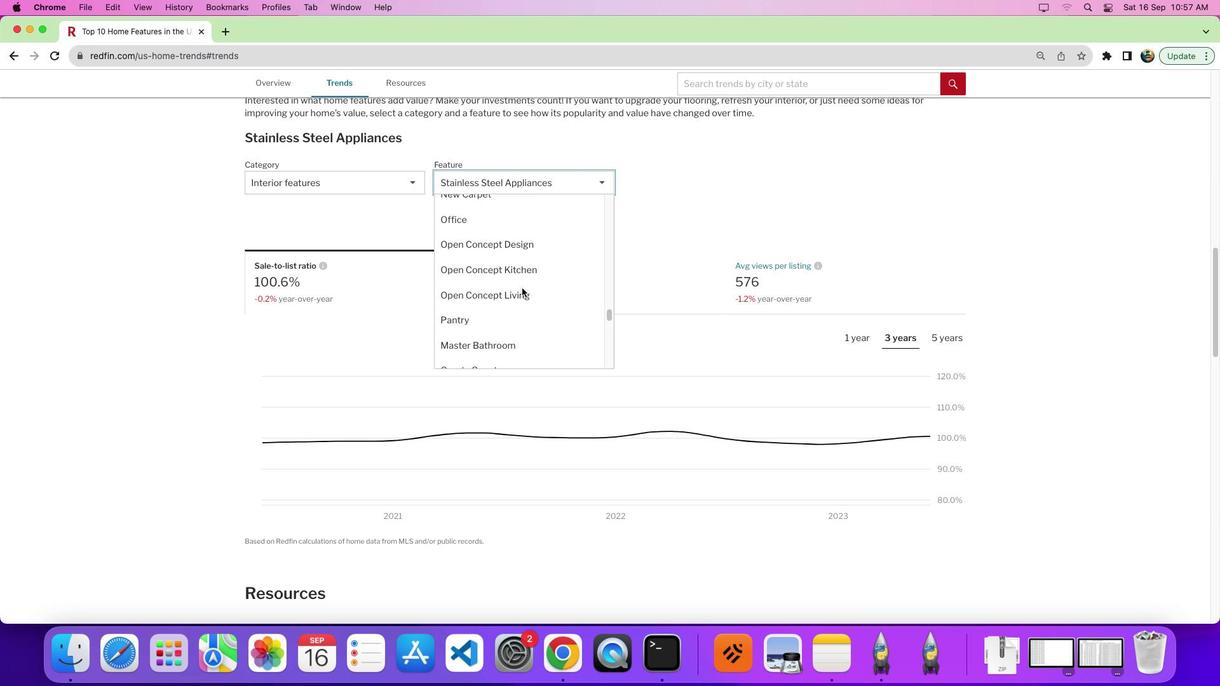 
Action: Mouse scrolled (522, 288) with delta (0, 0)
Screenshot: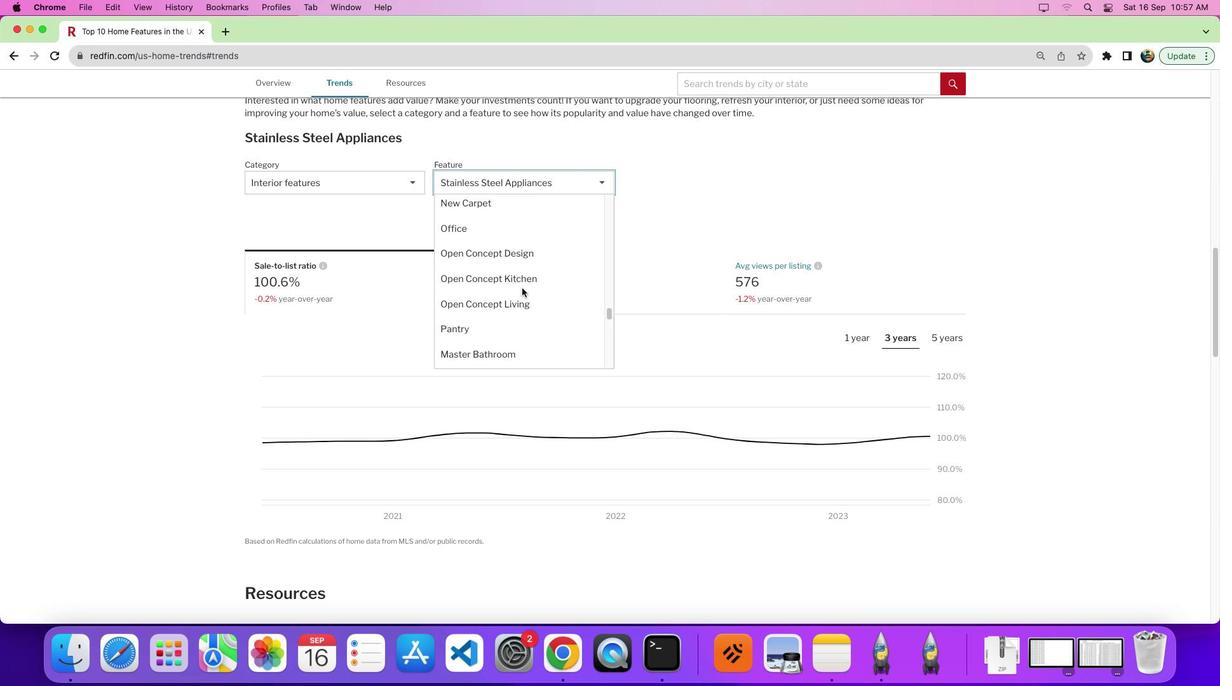 
Action: Mouse scrolled (522, 288) with delta (0, 0)
Screenshot: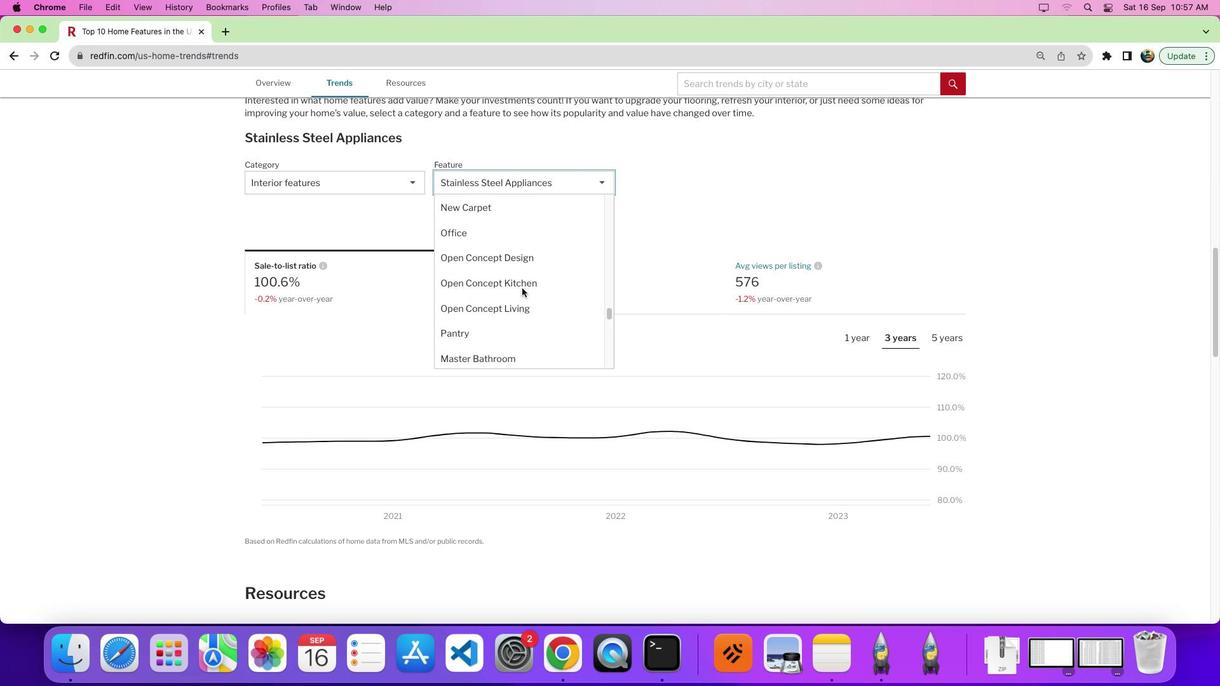 
Action: Mouse scrolled (522, 288) with delta (0, 0)
Screenshot: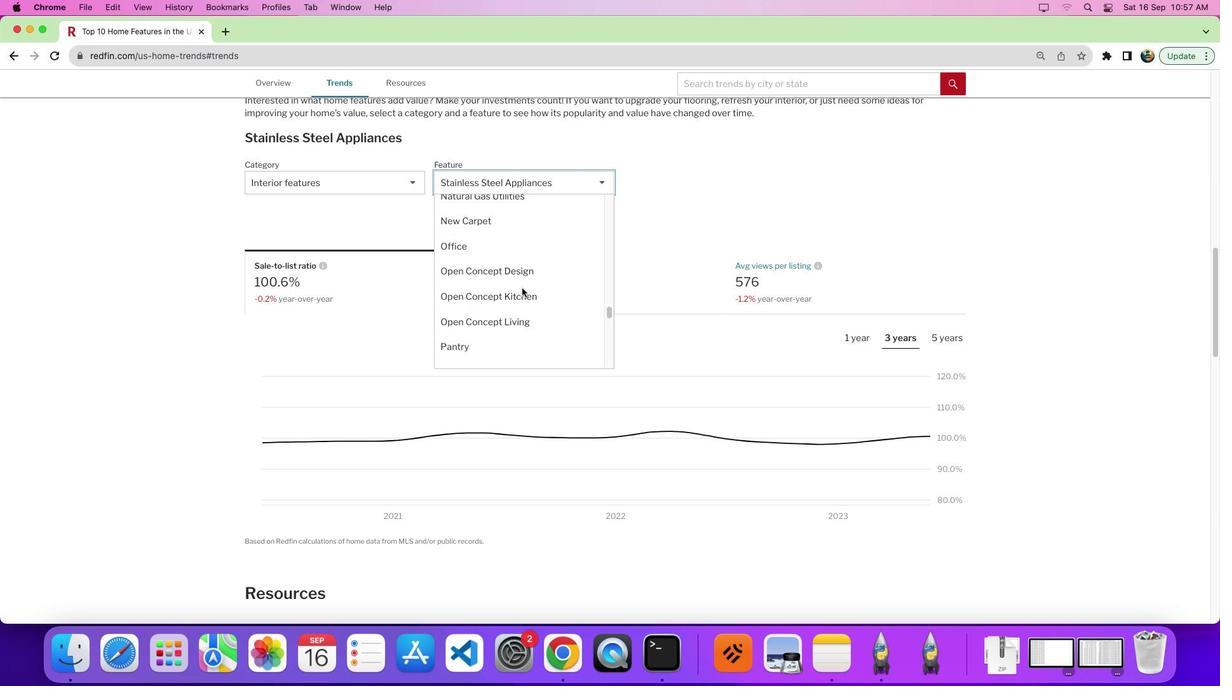 
Action: Mouse scrolled (522, 288) with delta (0, 0)
Screenshot: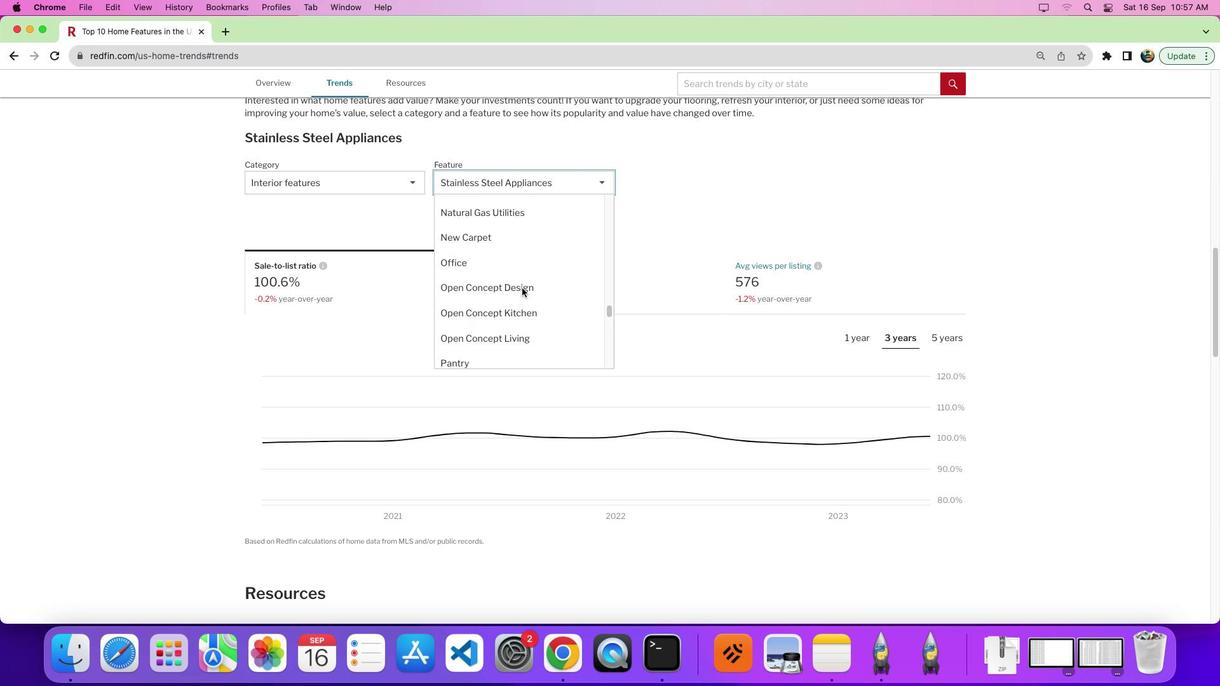
Action: Mouse scrolled (522, 288) with delta (0, 0)
Screenshot: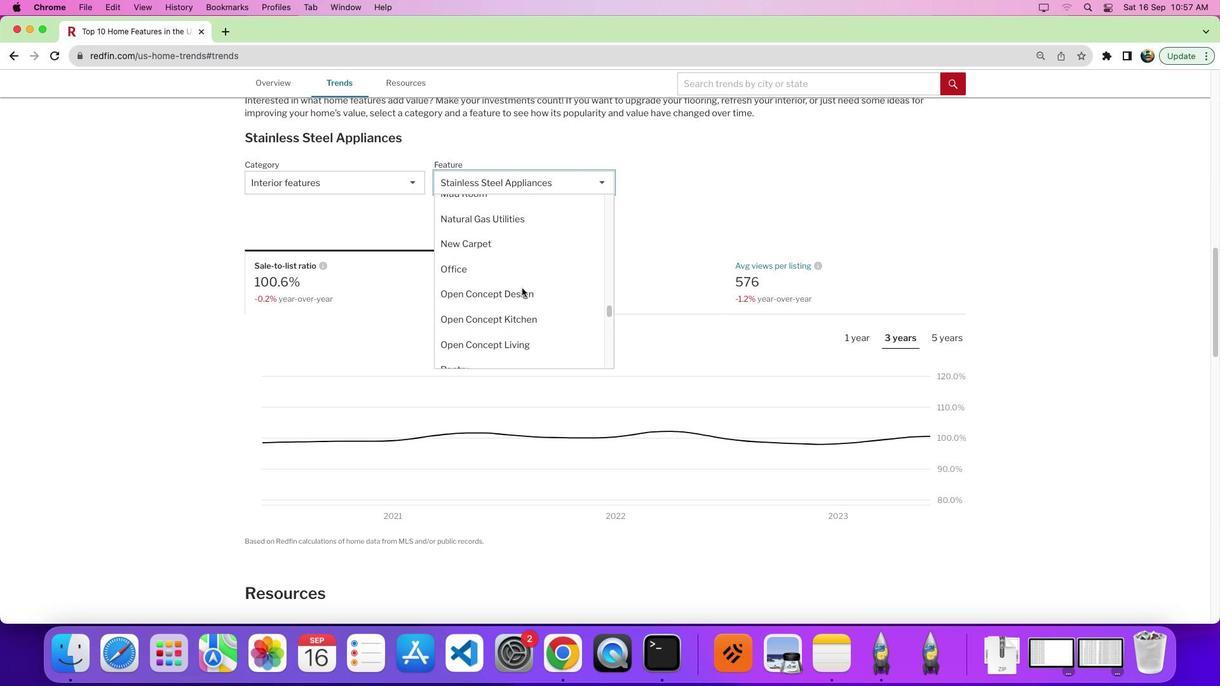 
Action: Mouse scrolled (522, 288) with delta (0, 0)
Screenshot: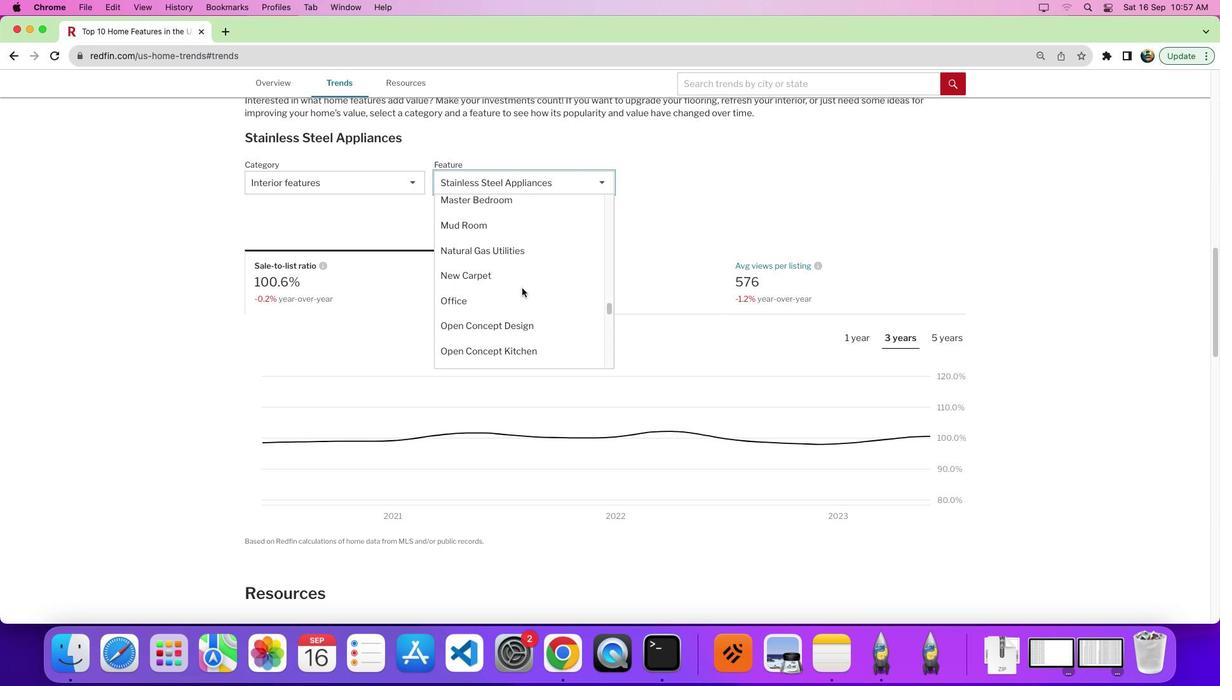 
Action: Mouse scrolled (522, 288) with delta (0, 0)
Screenshot: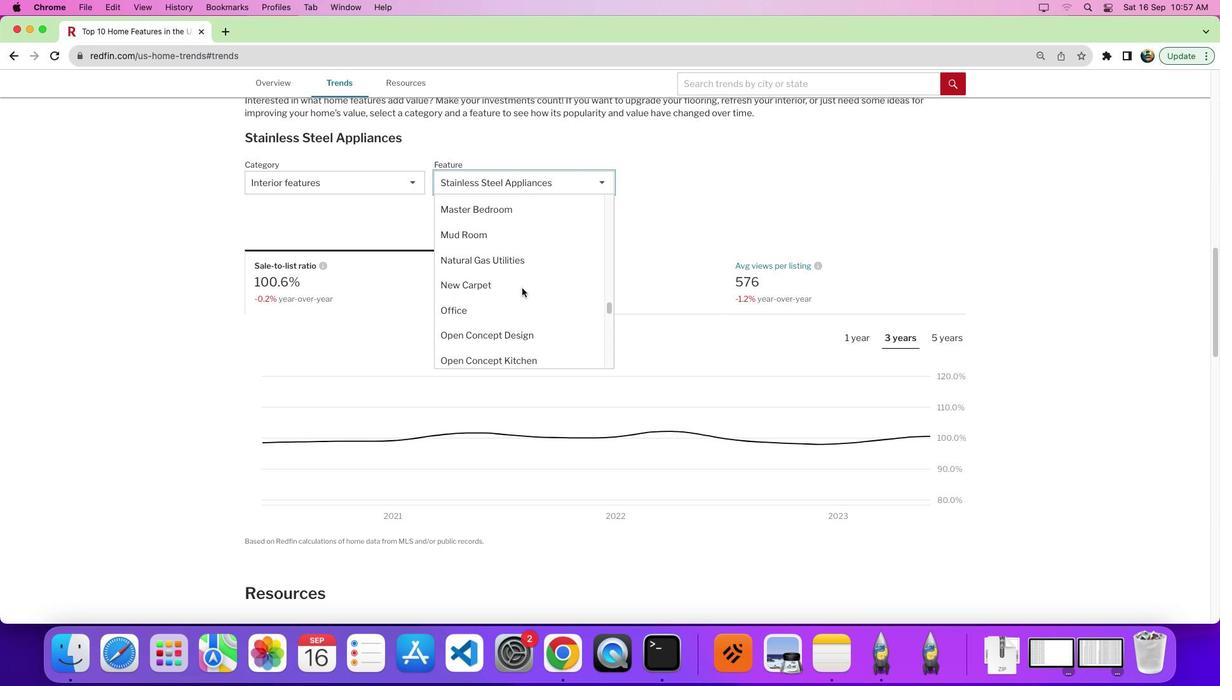 
Action: Mouse scrolled (522, 288) with delta (0, 0)
Screenshot: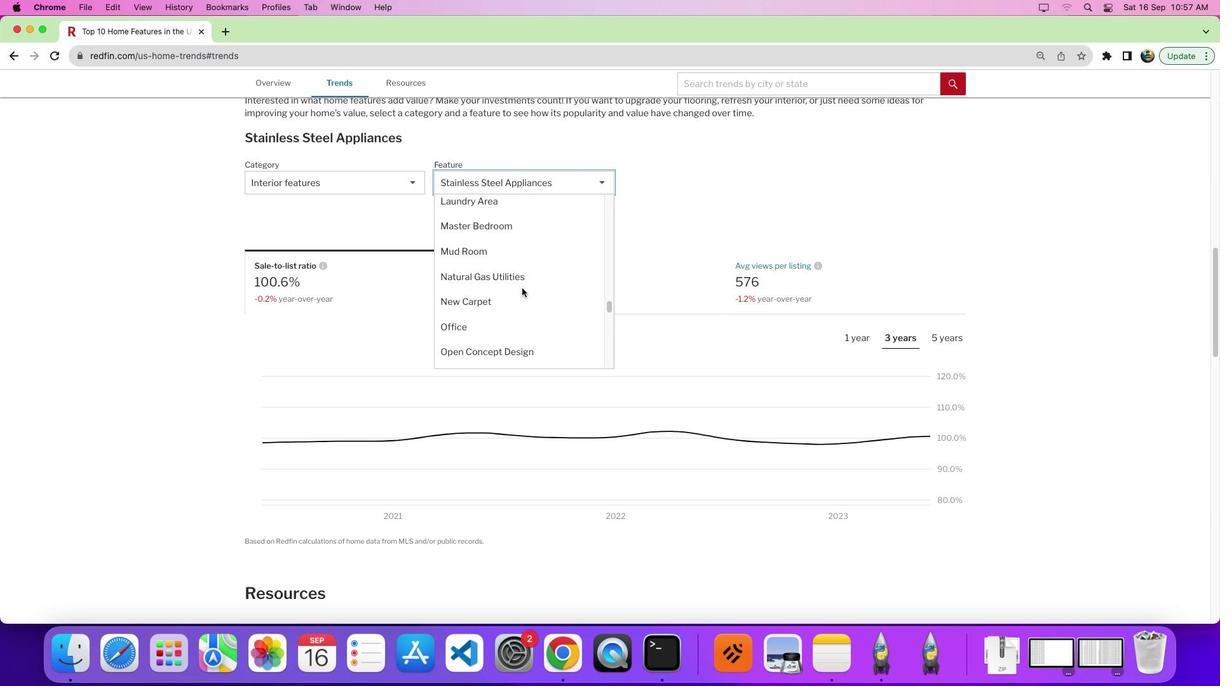 
Action: Mouse scrolled (522, 288) with delta (0, 0)
Screenshot: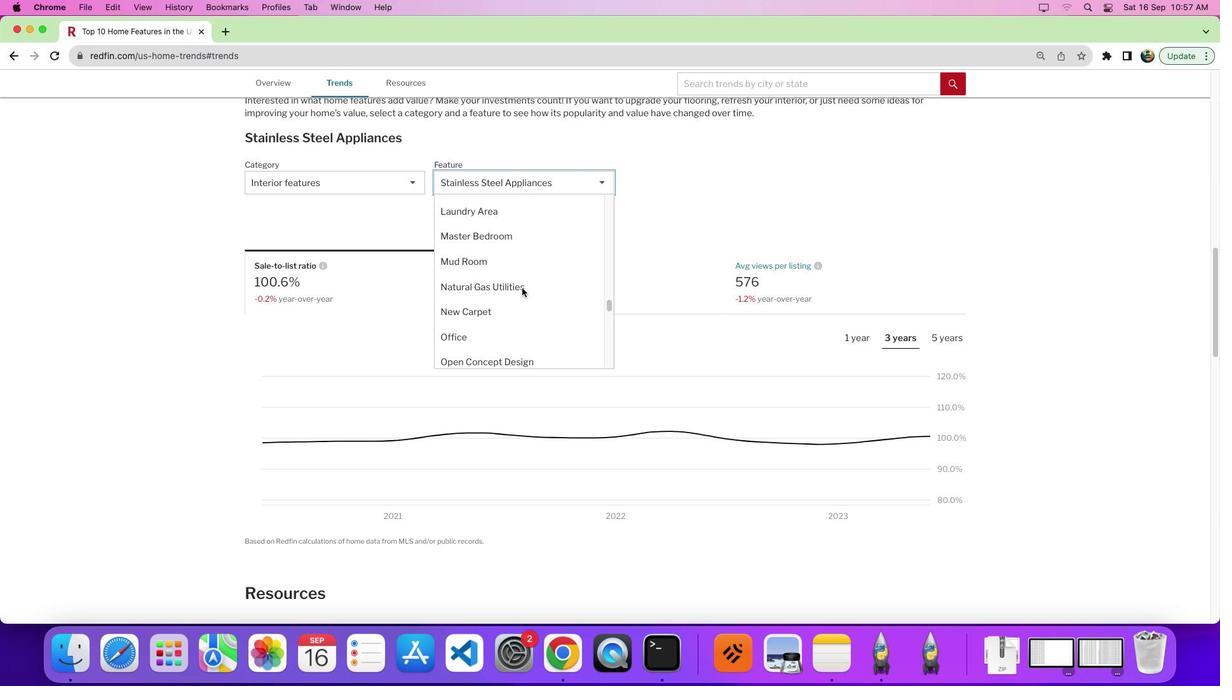 
Action: Mouse scrolled (522, 288) with delta (0, 0)
Screenshot: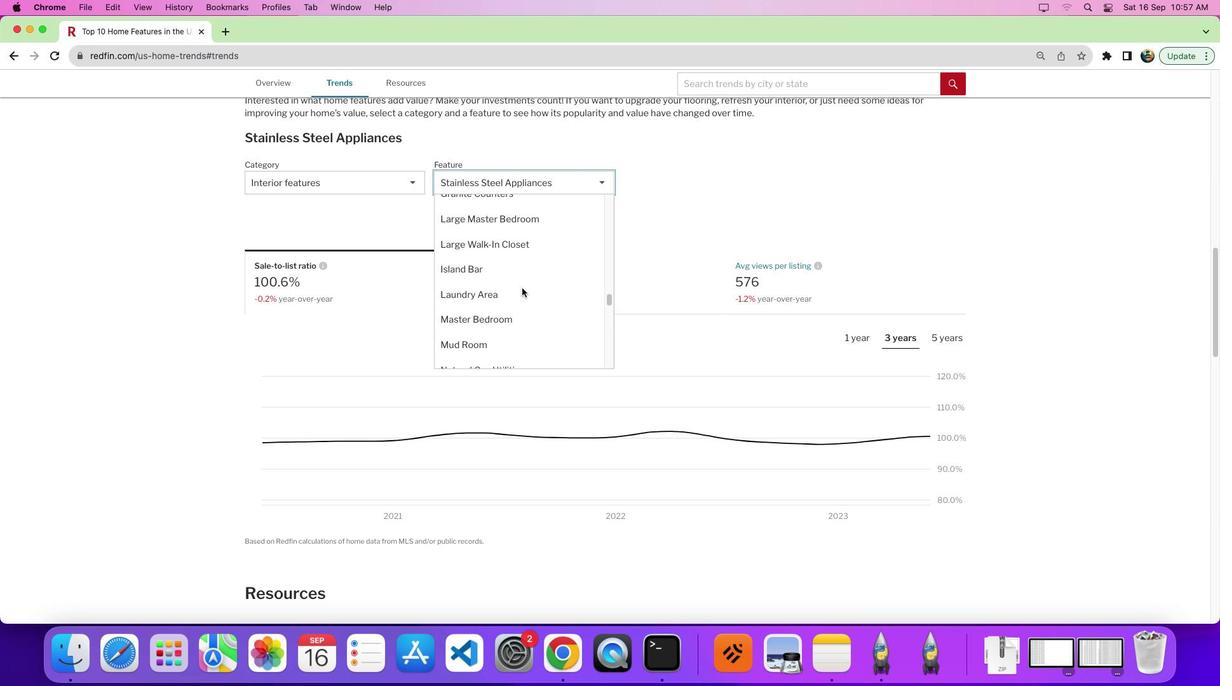 
Action: Mouse scrolled (522, 288) with delta (0, 0)
Screenshot: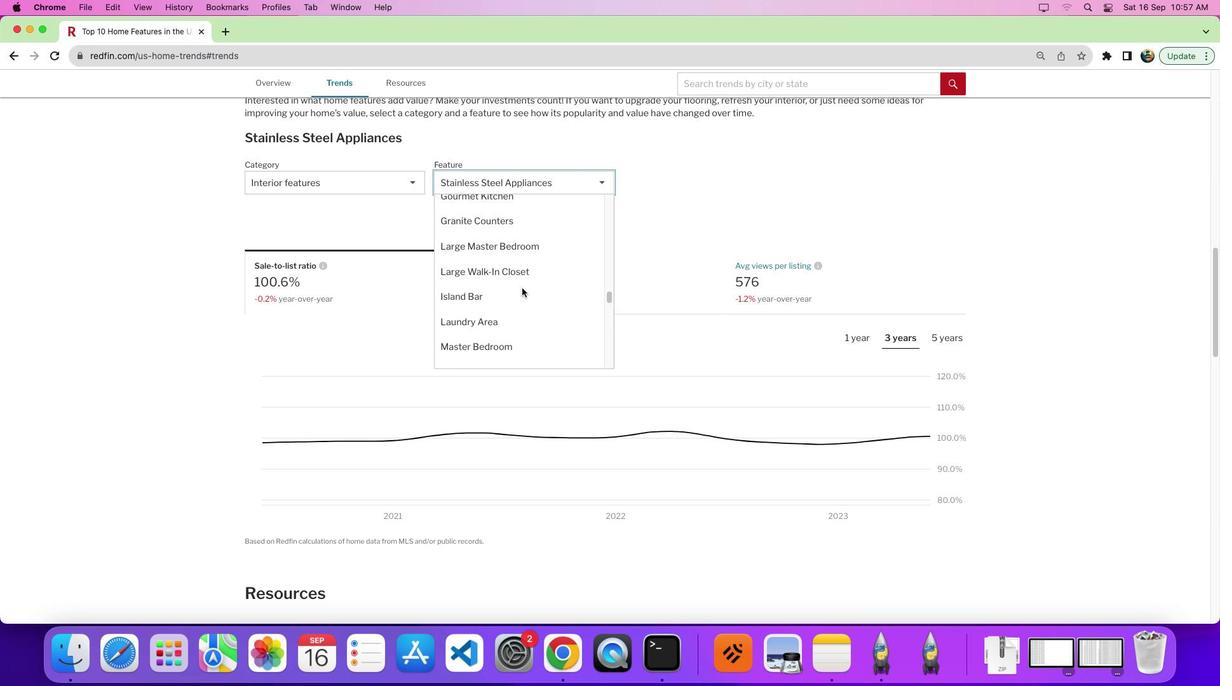 
Action: Mouse scrolled (522, 288) with delta (0, 3)
Screenshot: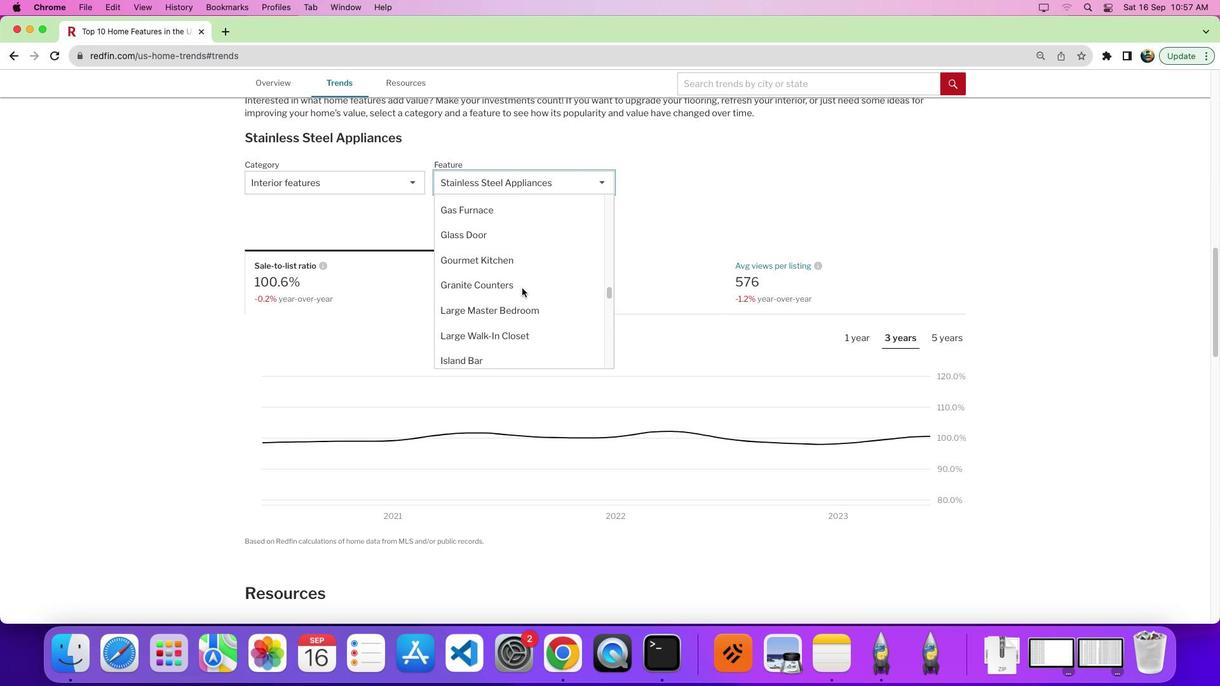 
Action: Mouse scrolled (522, 288) with delta (0, 0)
Screenshot: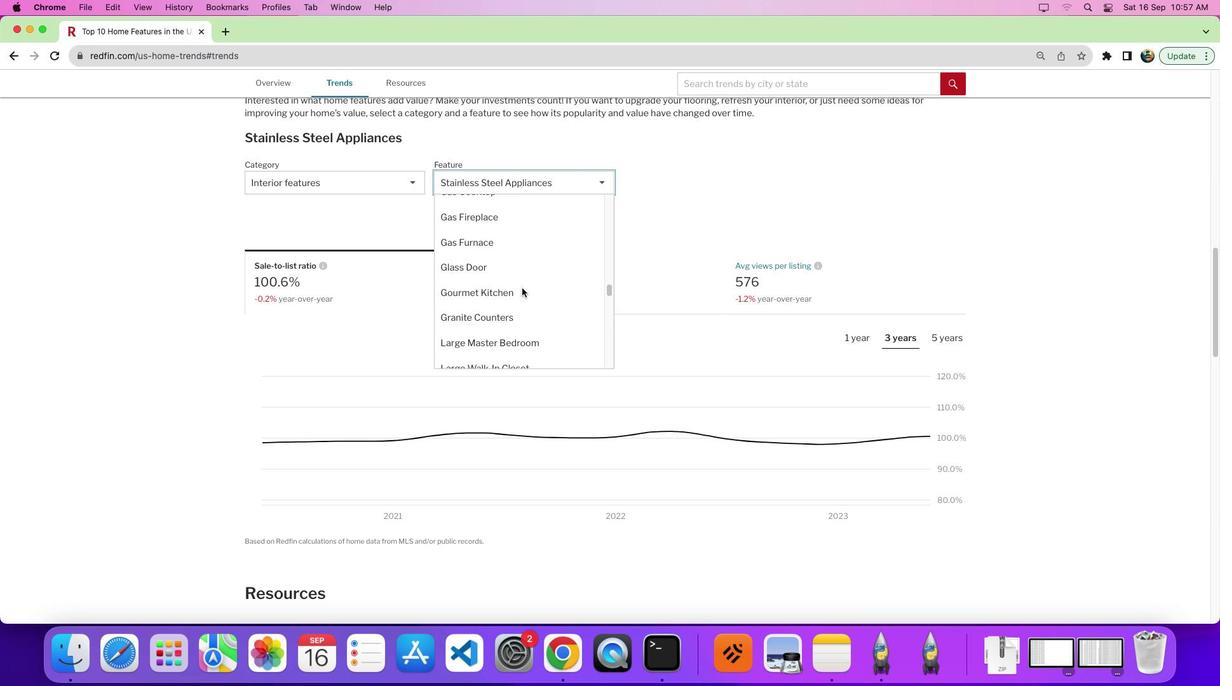 
Action: Mouse scrolled (522, 288) with delta (0, 0)
Screenshot: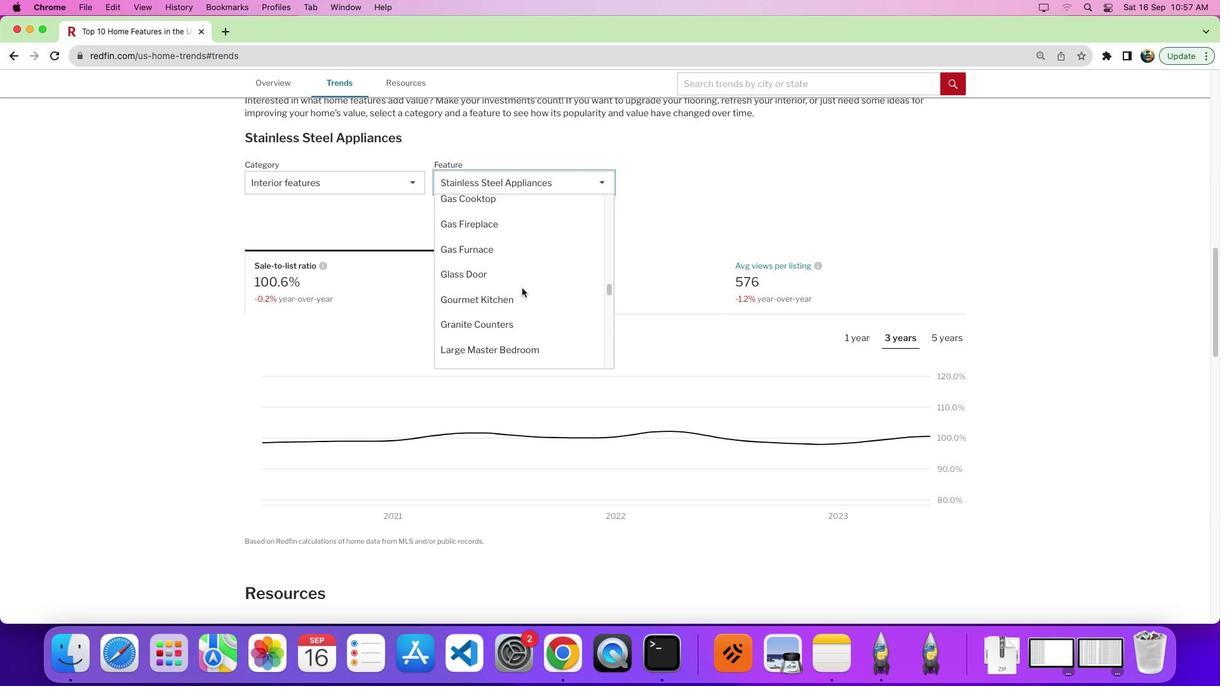 
Action: Mouse scrolled (522, 288) with delta (0, 0)
Screenshot: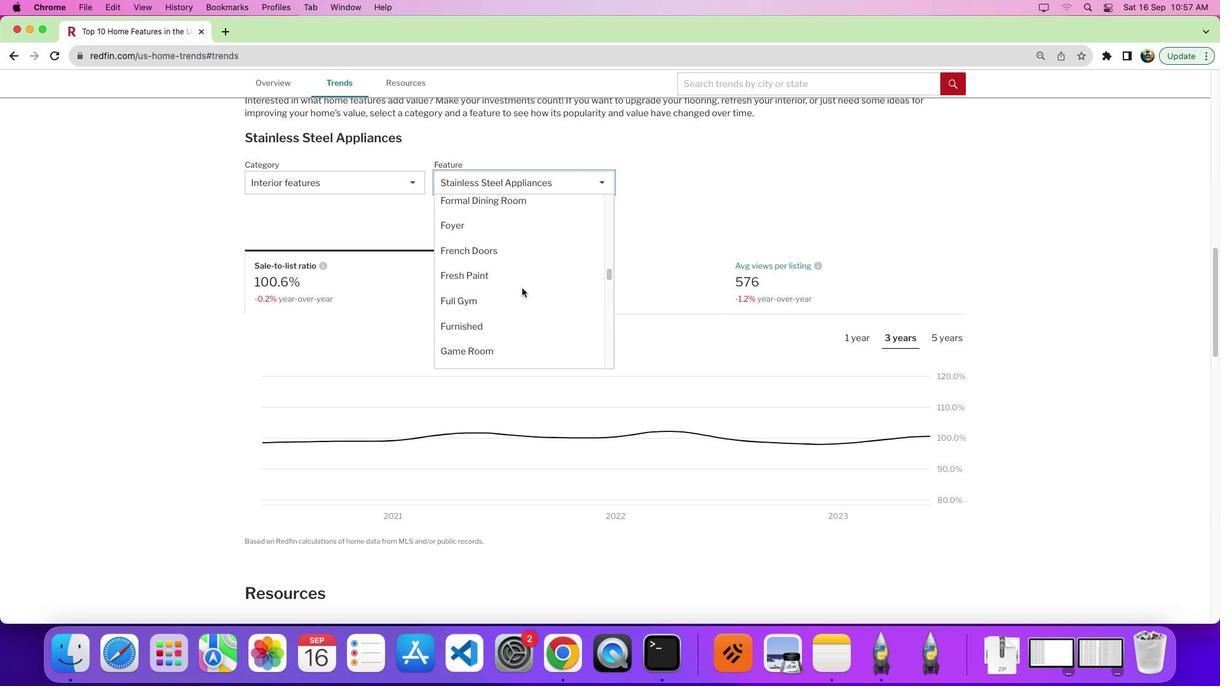 
Action: Mouse scrolled (522, 288) with delta (0, 0)
Screenshot: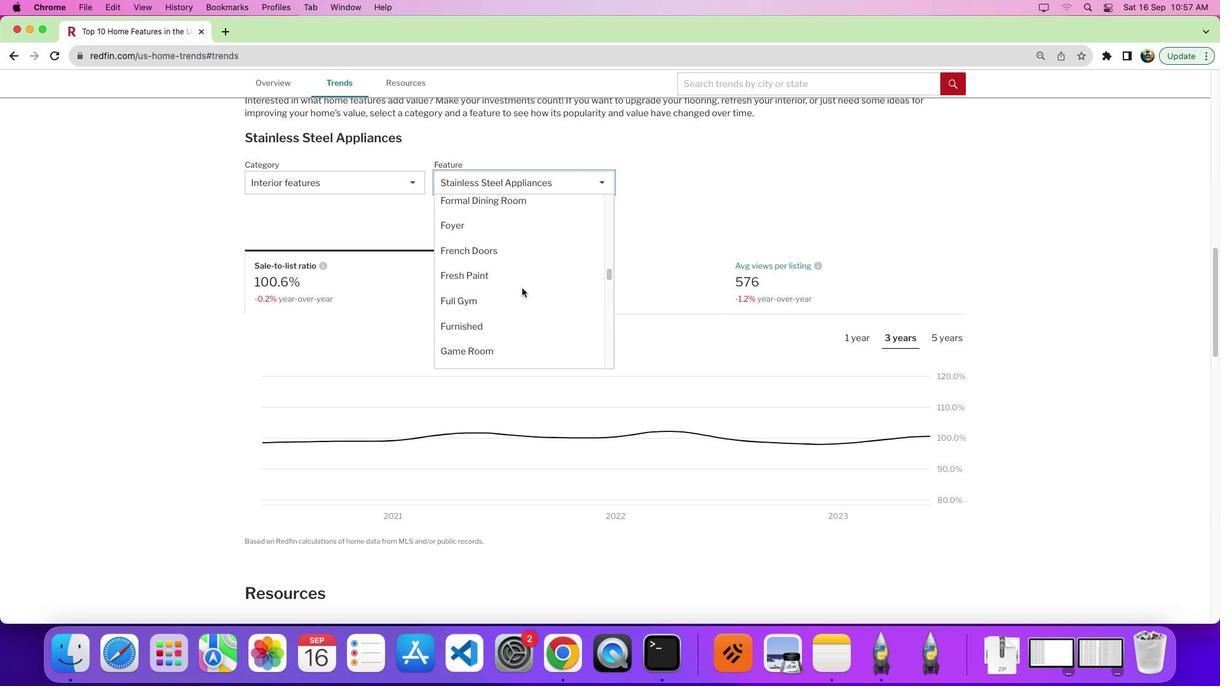 
Action: Mouse scrolled (522, 288) with delta (0, 3)
Screenshot: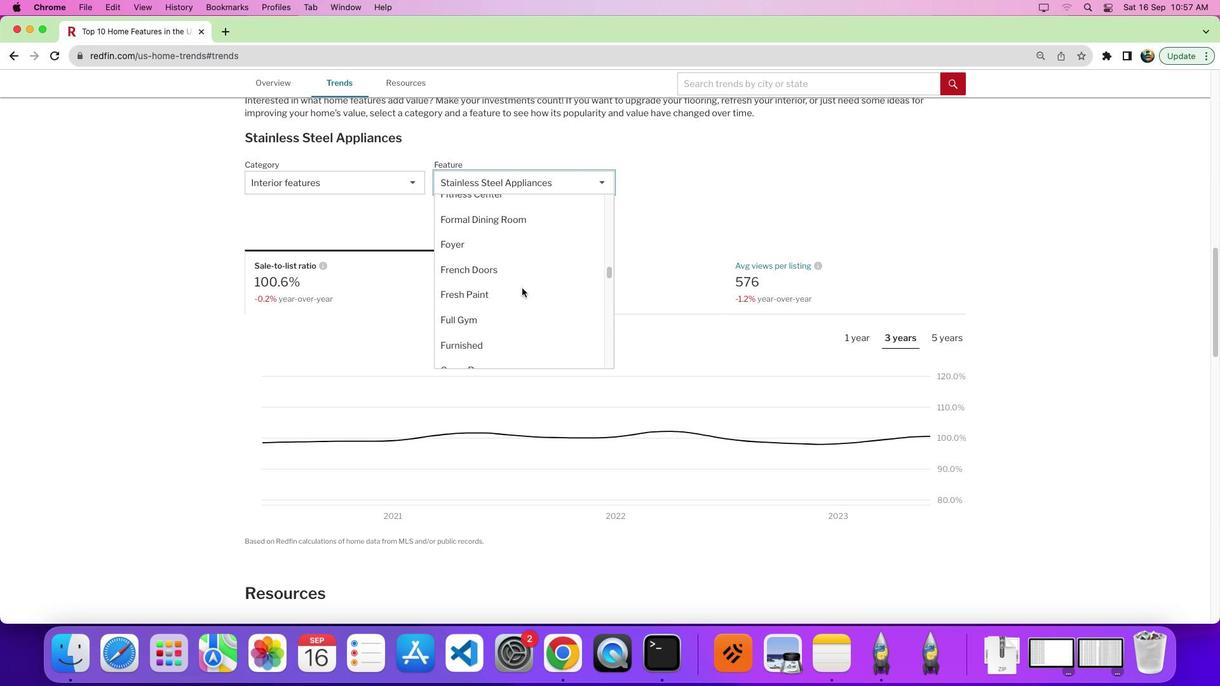 
Action: Mouse scrolled (522, 288) with delta (0, 0)
Screenshot: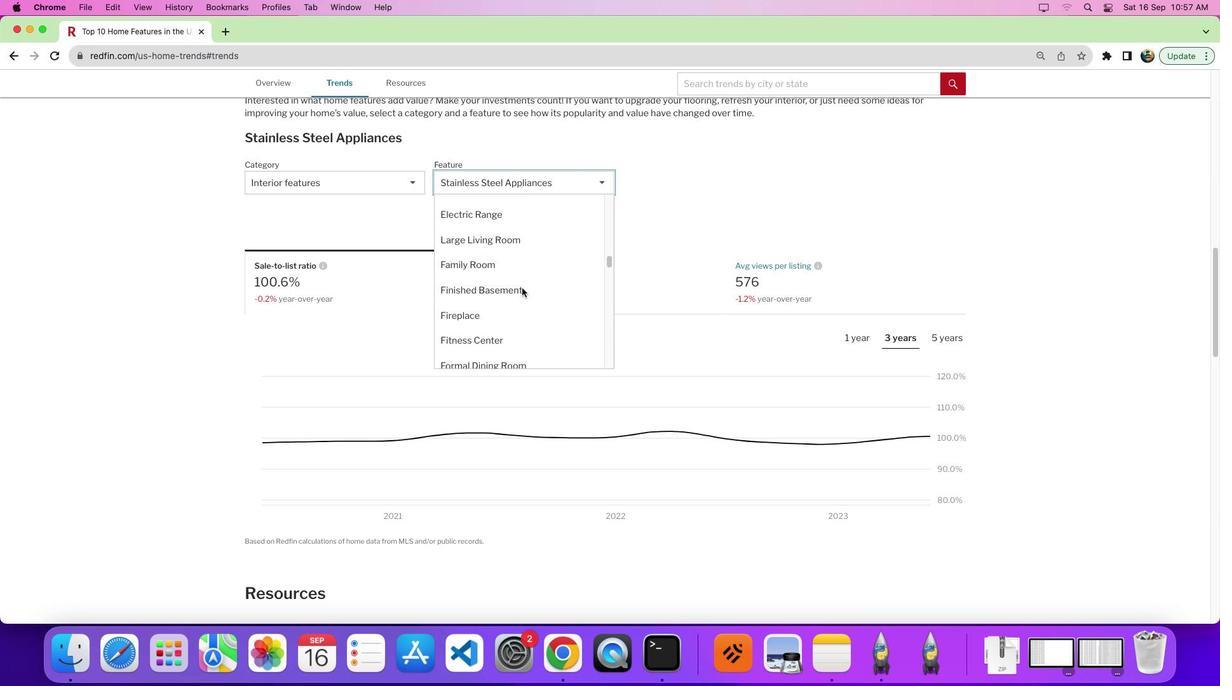 
Action: Mouse scrolled (522, 288) with delta (0, 0)
Screenshot: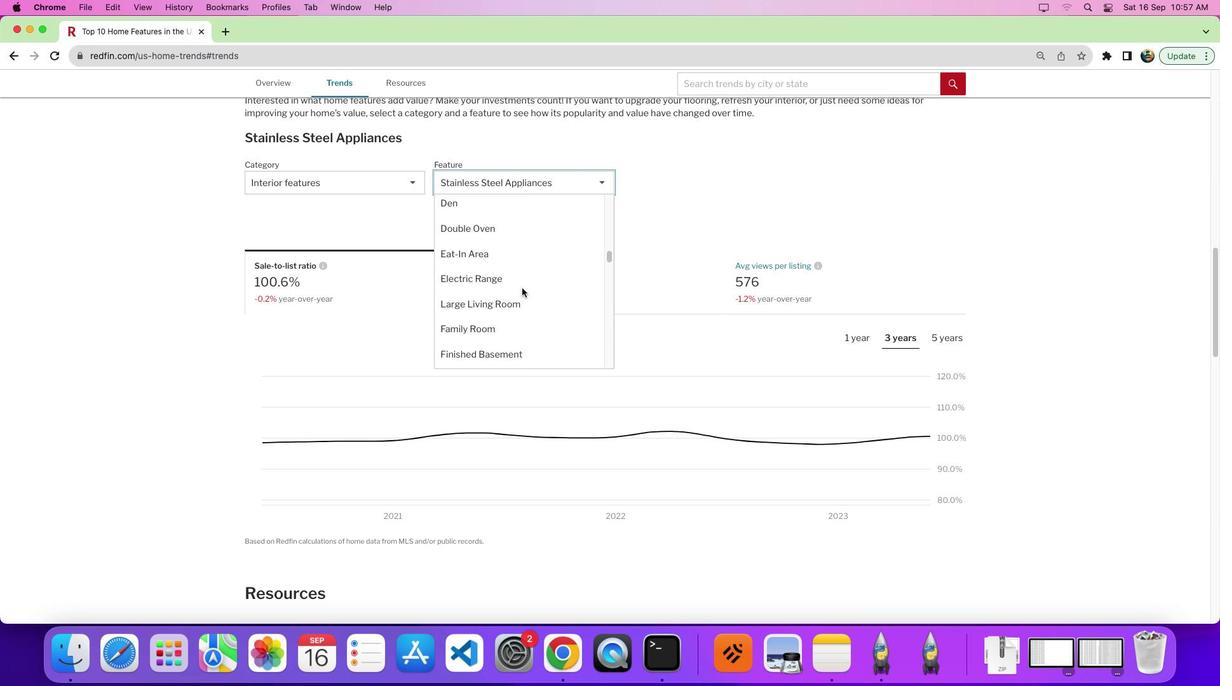 
Action: Mouse scrolled (522, 288) with delta (0, 3)
Screenshot: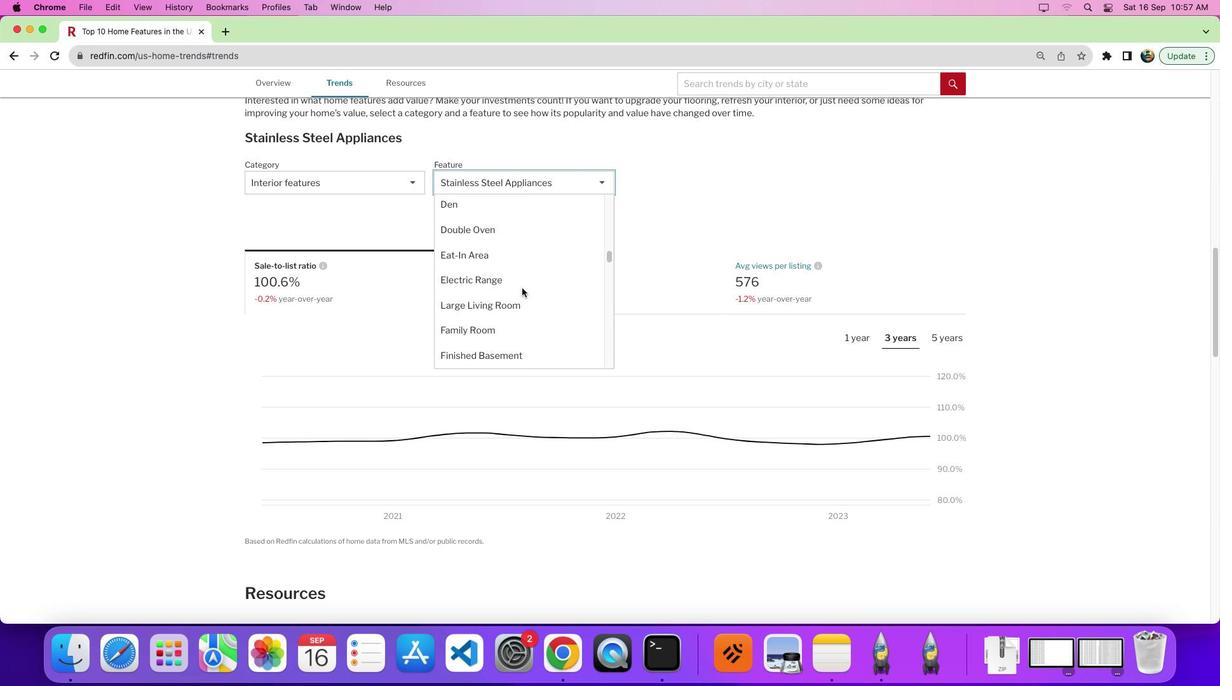 
Action: Mouse moved to (501, 250)
Screenshot: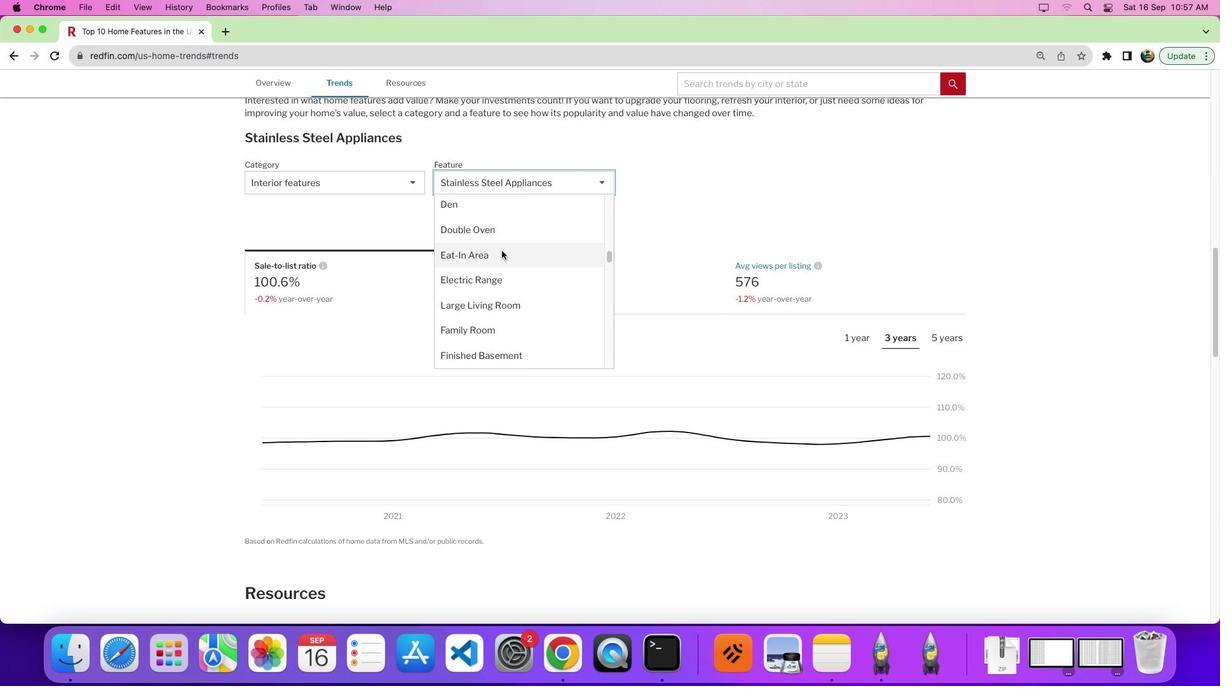 
Action: Mouse pressed left at (501, 250)
Screenshot: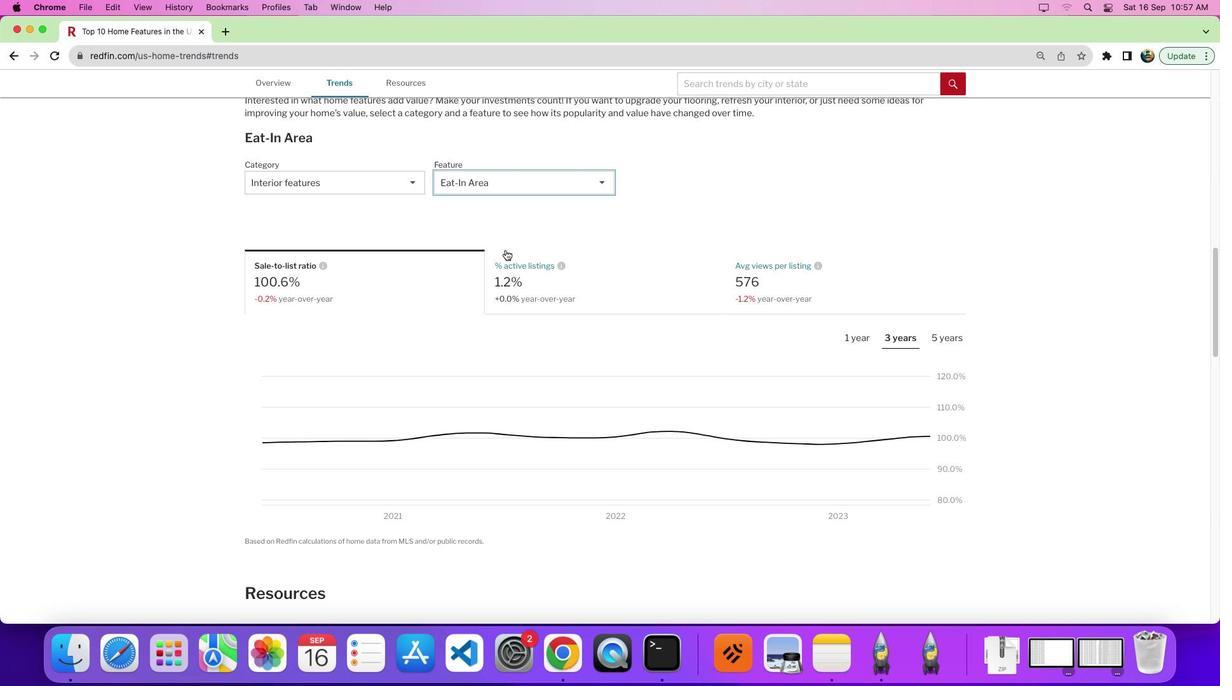 
Action: Mouse moved to (774, 284)
Screenshot: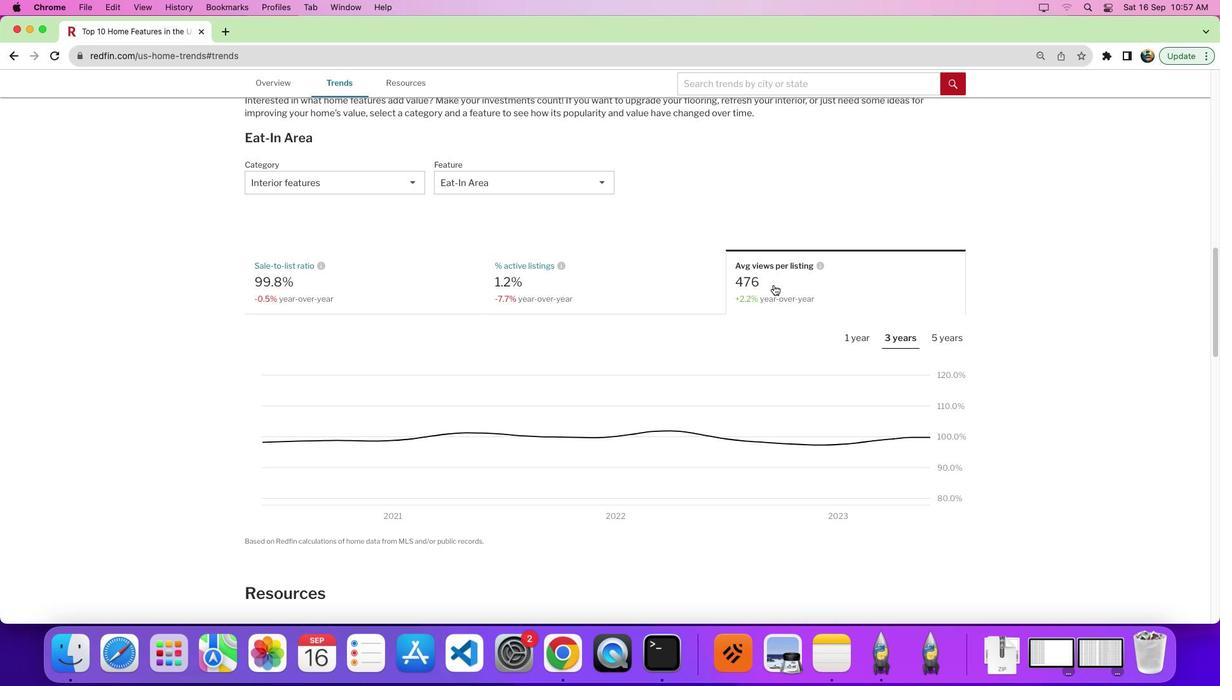 
Action: Mouse pressed left at (774, 284)
Screenshot: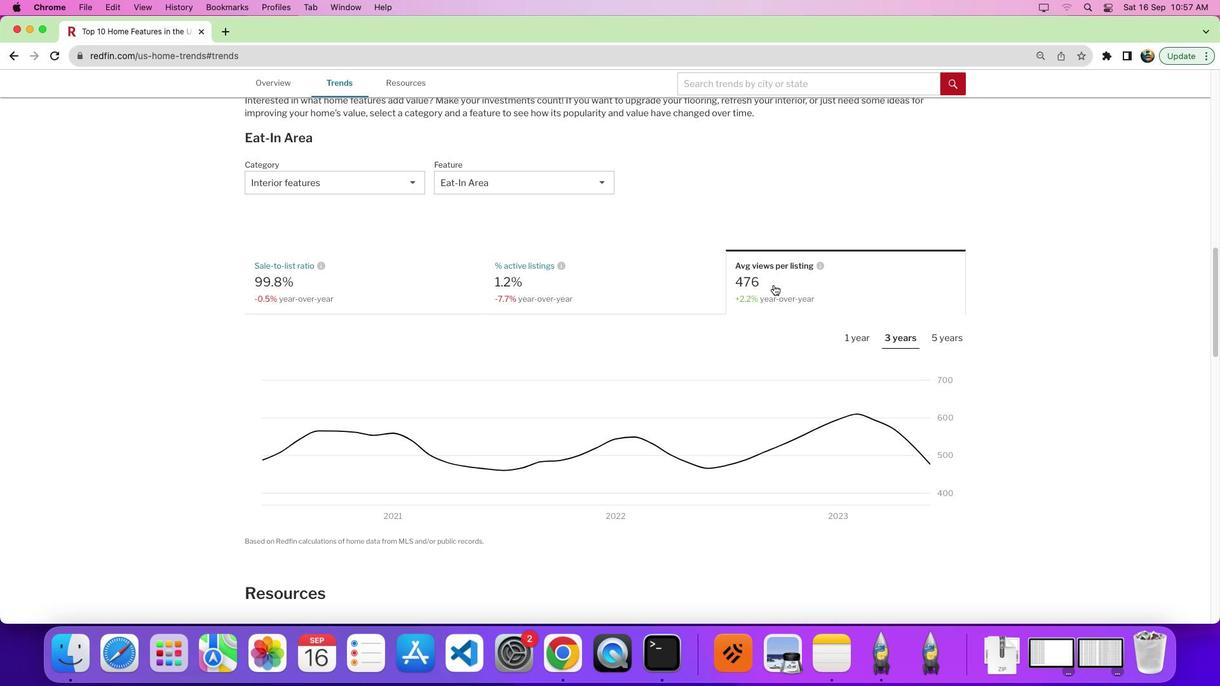 
Action: Mouse moved to (876, 314)
Screenshot: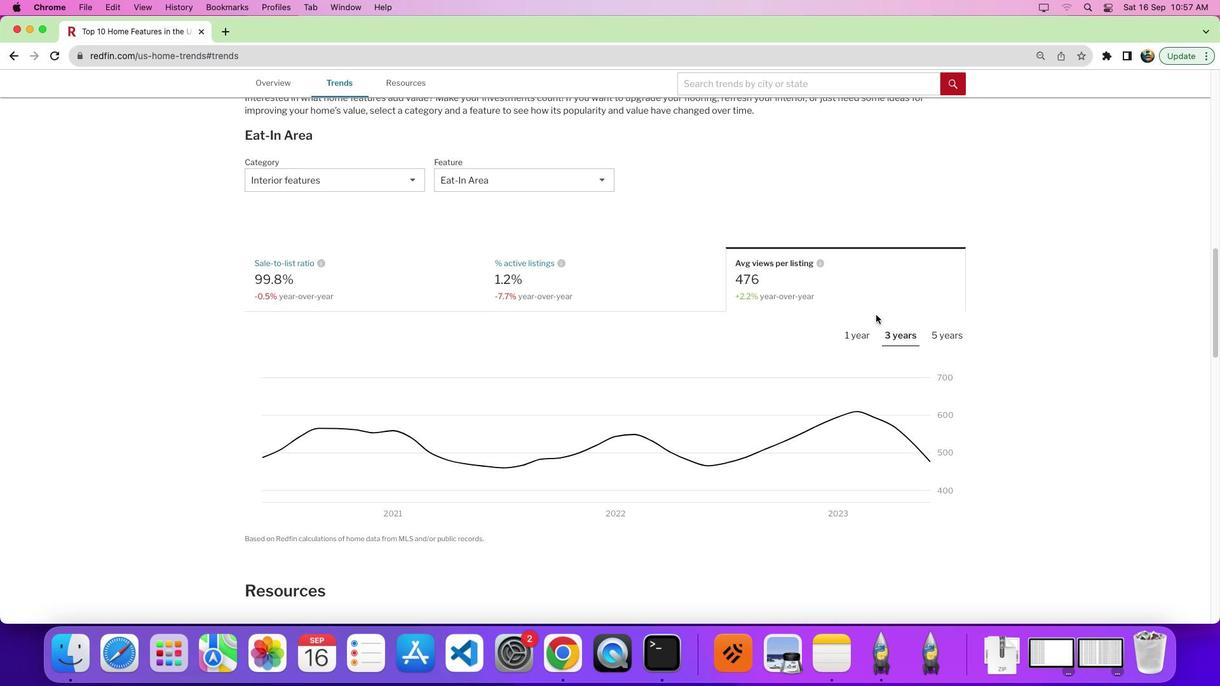 
Action: Mouse scrolled (876, 314) with delta (0, 0)
Screenshot: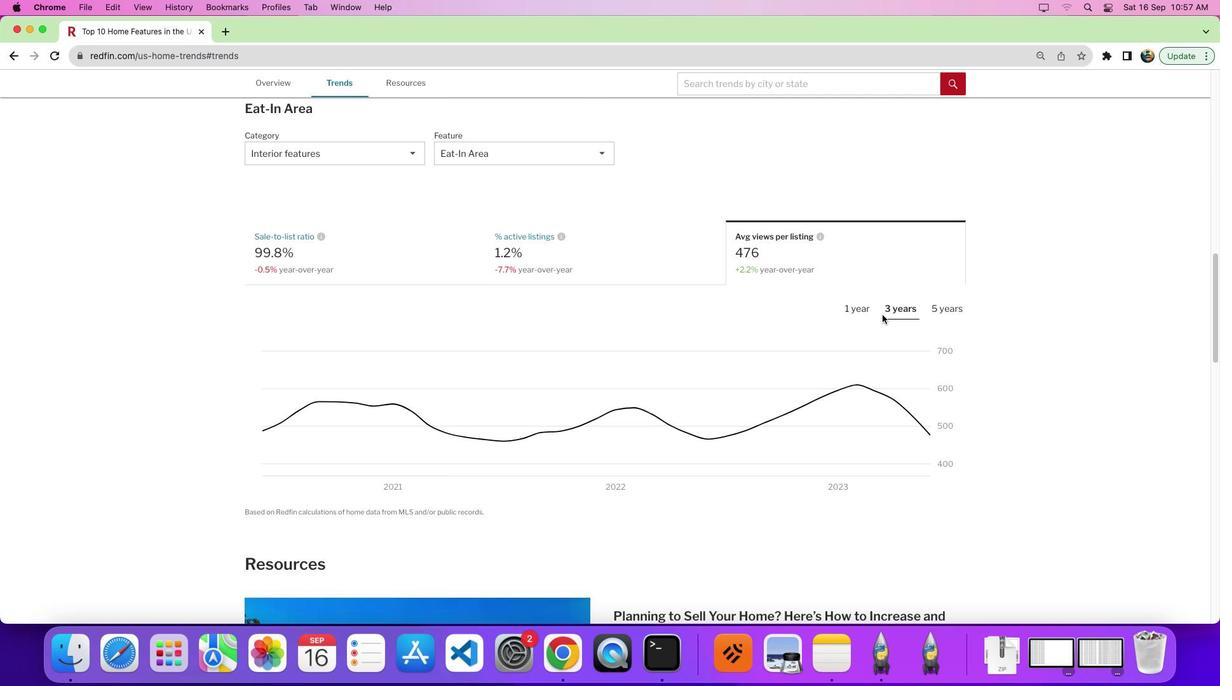 
Action: Mouse scrolled (876, 314) with delta (0, 0)
Screenshot: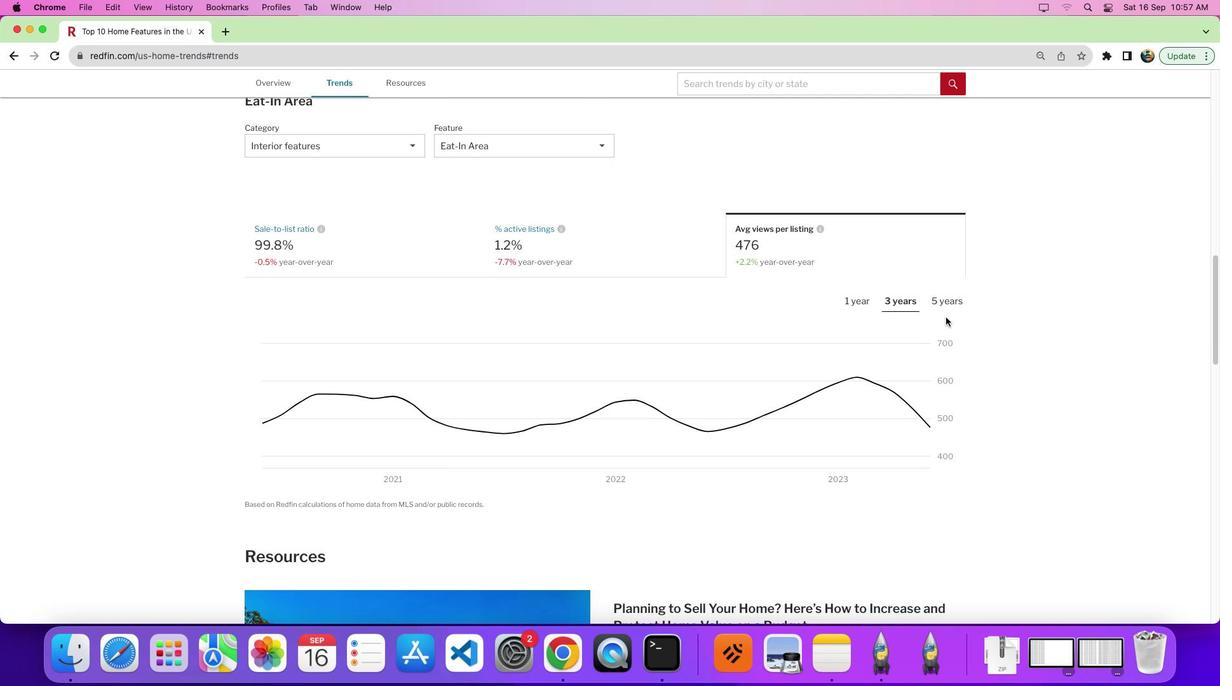 
Action: Mouse moved to (956, 303)
Screenshot: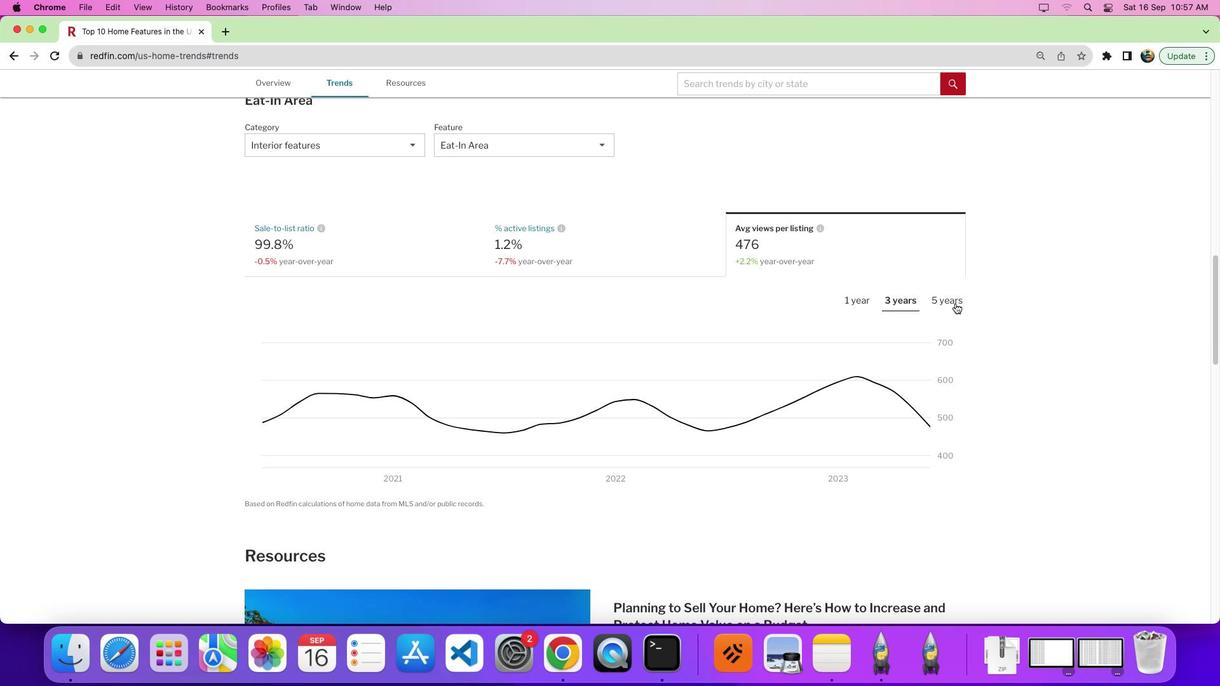 
Action: Mouse pressed left at (956, 303)
Screenshot: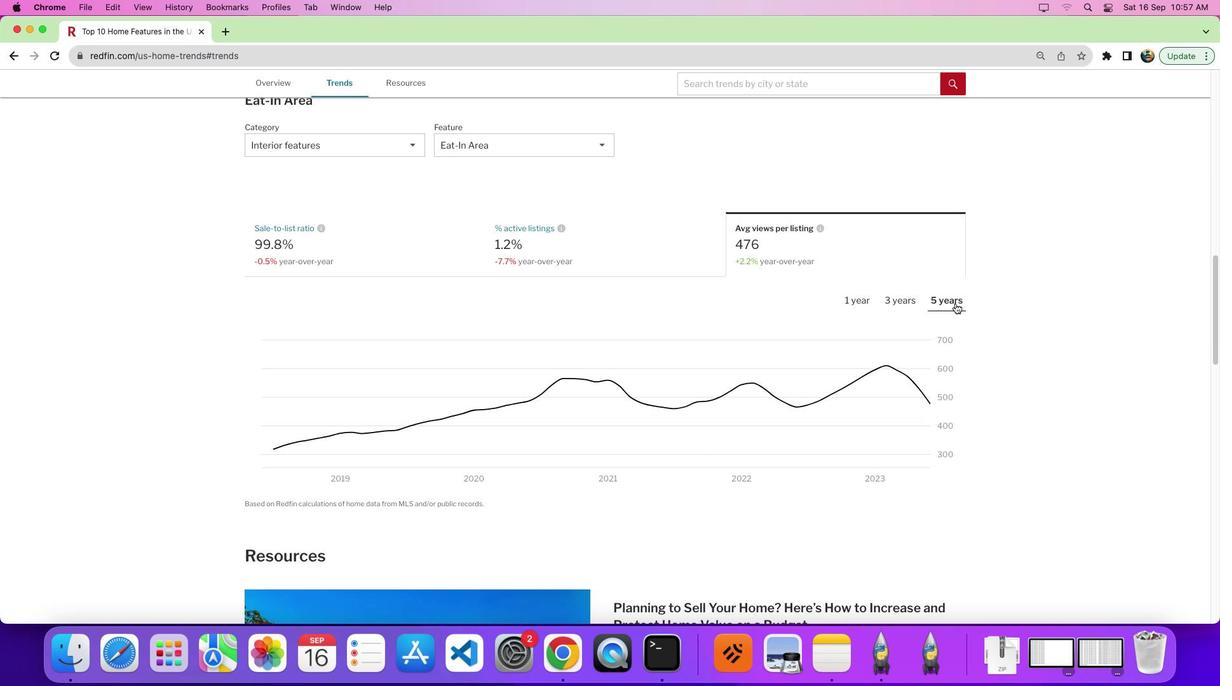 
Action: Mouse moved to (754, 363)
Screenshot: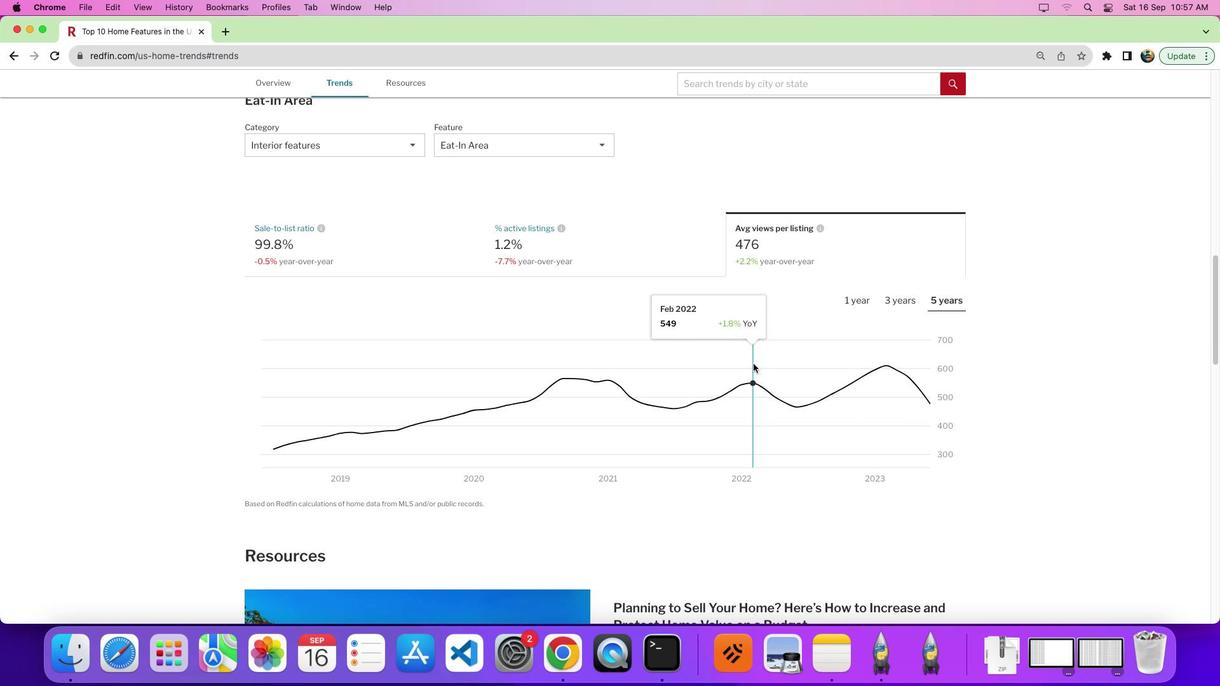 
Action: Mouse scrolled (754, 363) with delta (0, 0)
Screenshot: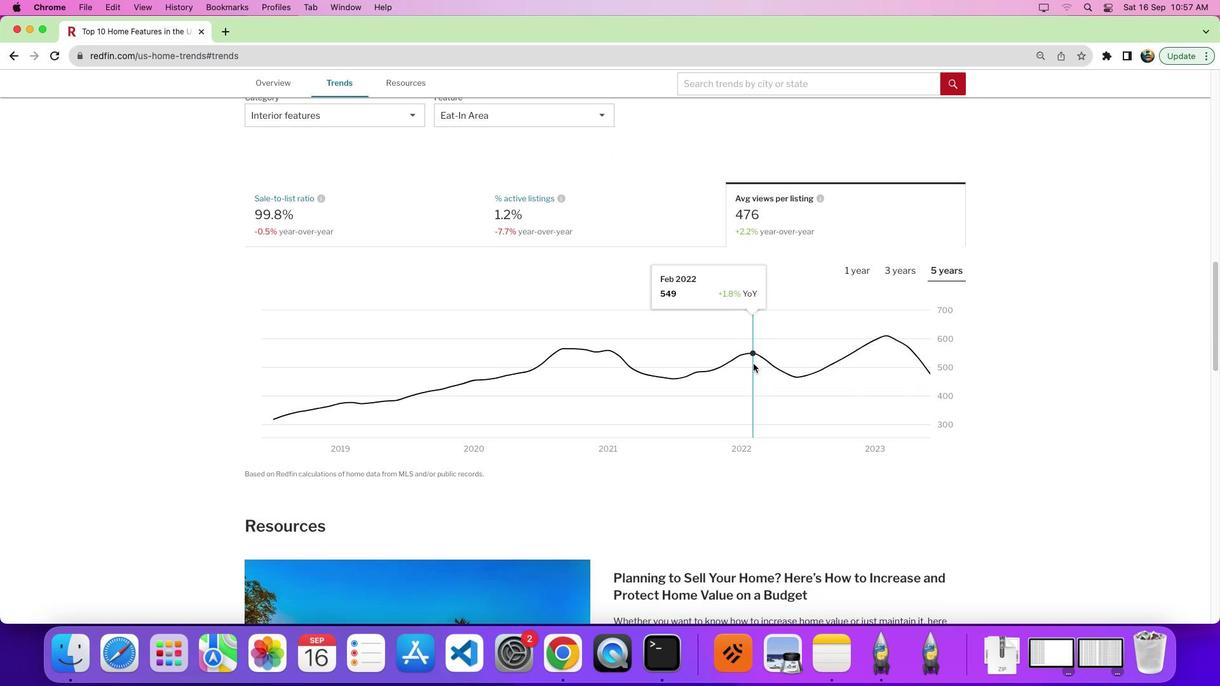 
Action: Mouse scrolled (754, 363) with delta (0, 0)
Screenshot: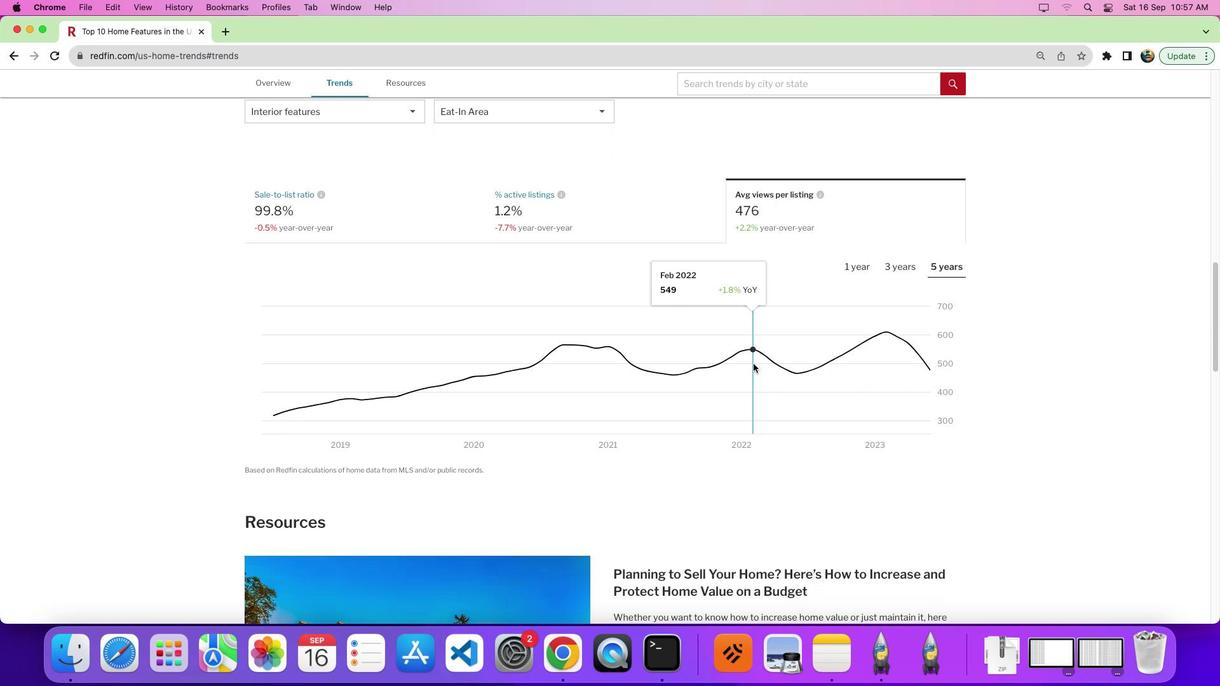 
Action: Mouse moved to (938, 487)
Screenshot: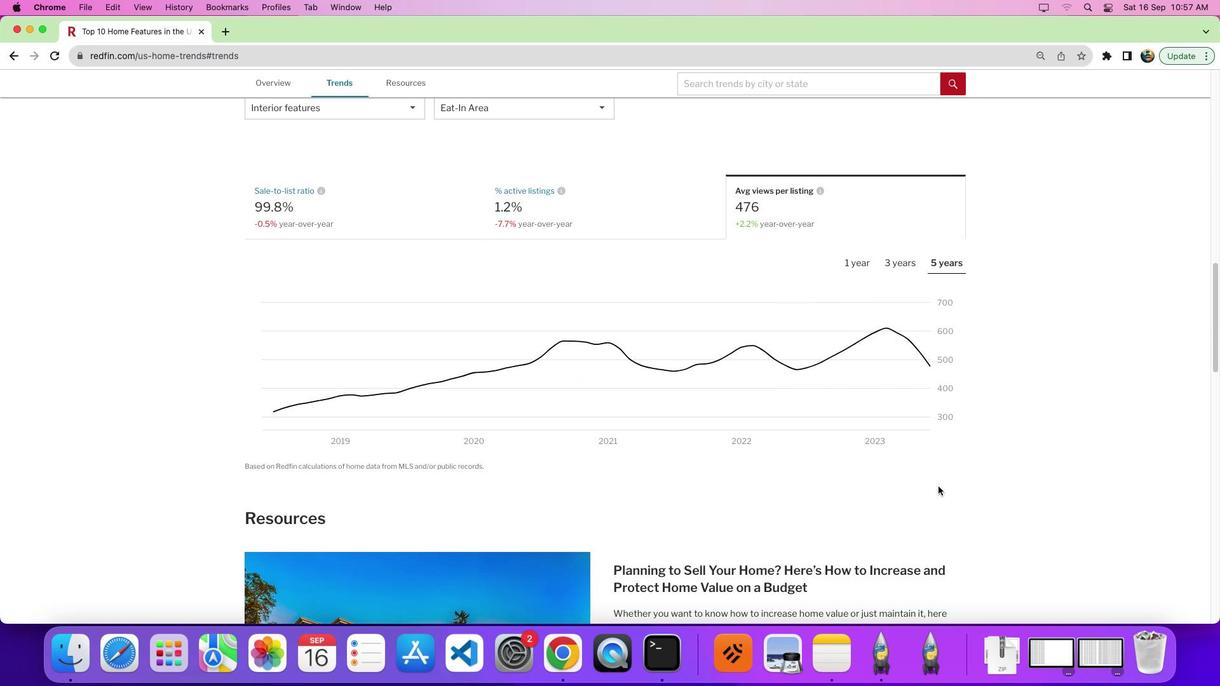
